 Task: Create ChildIssue0000000787 as Child Issue of Issue Issue0000000394 in Backlog  in Scrum Project Project0000000079 in Jira. Create ChildIssue0000000788 as Child Issue of Issue Issue0000000394 in Backlog  in Scrum Project Project0000000079 in Jira. Create ChildIssue0000000789 as Child Issue of Issue Issue0000000395 in Backlog  in Scrum Project Project0000000079 in Jira. Create ChildIssue0000000790 as Child Issue of Issue Issue0000000395 in Backlog  in Scrum Project Project0000000079 in Jira. Create ChildIssue0000000791 as Child Issue of Issue Issue0000000396 in Backlog  in Scrum Project Project0000000080 in Jira
Action: Mouse moved to (73, 310)
Screenshot: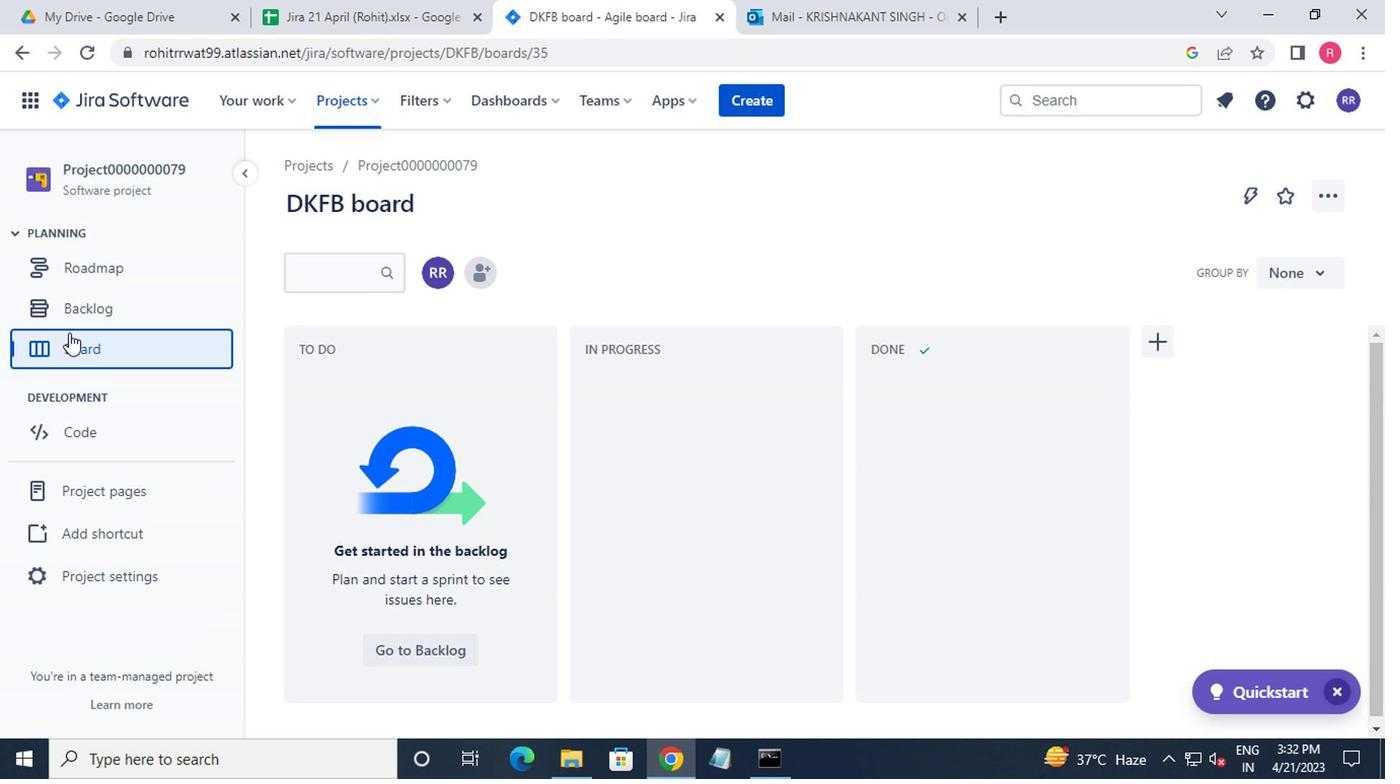
Action: Mouse pressed left at (73, 310)
Screenshot: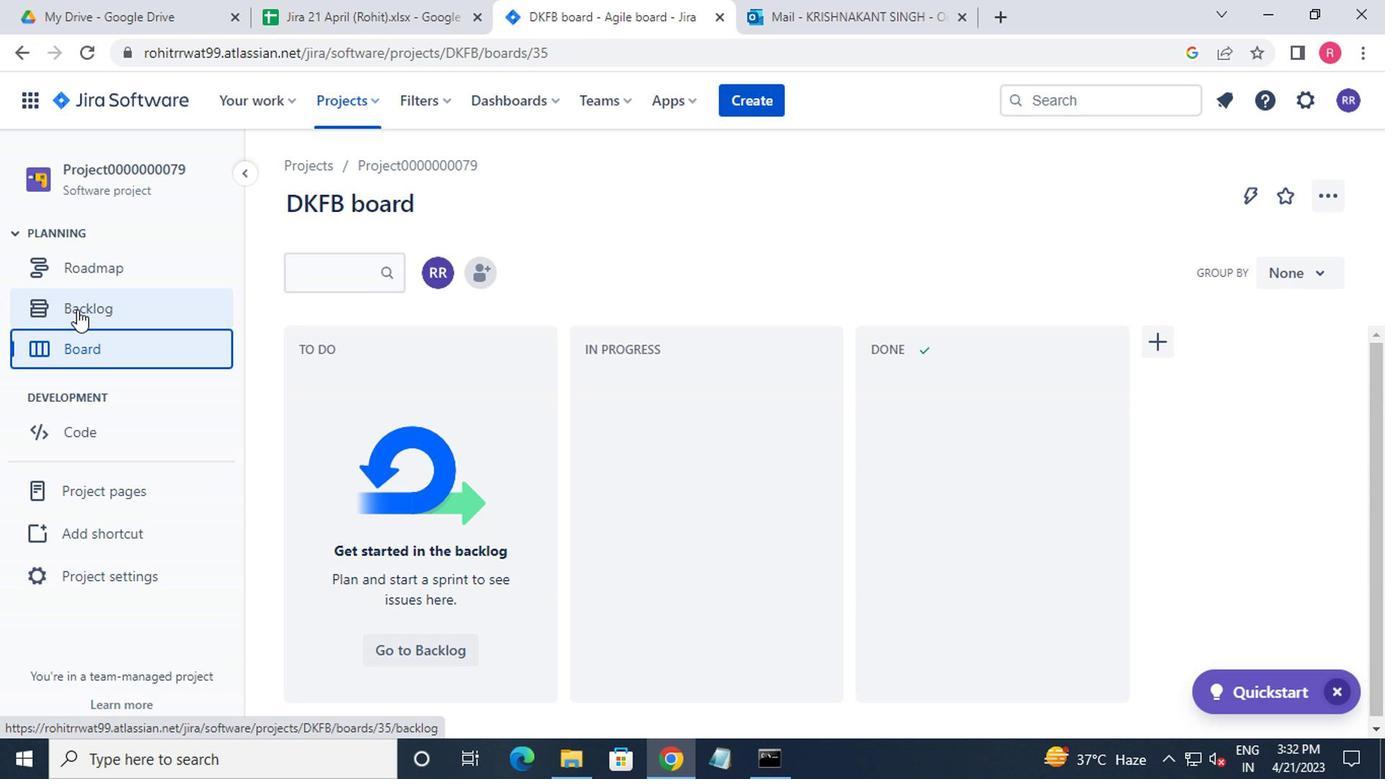 
Action: Mouse moved to (383, 481)
Screenshot: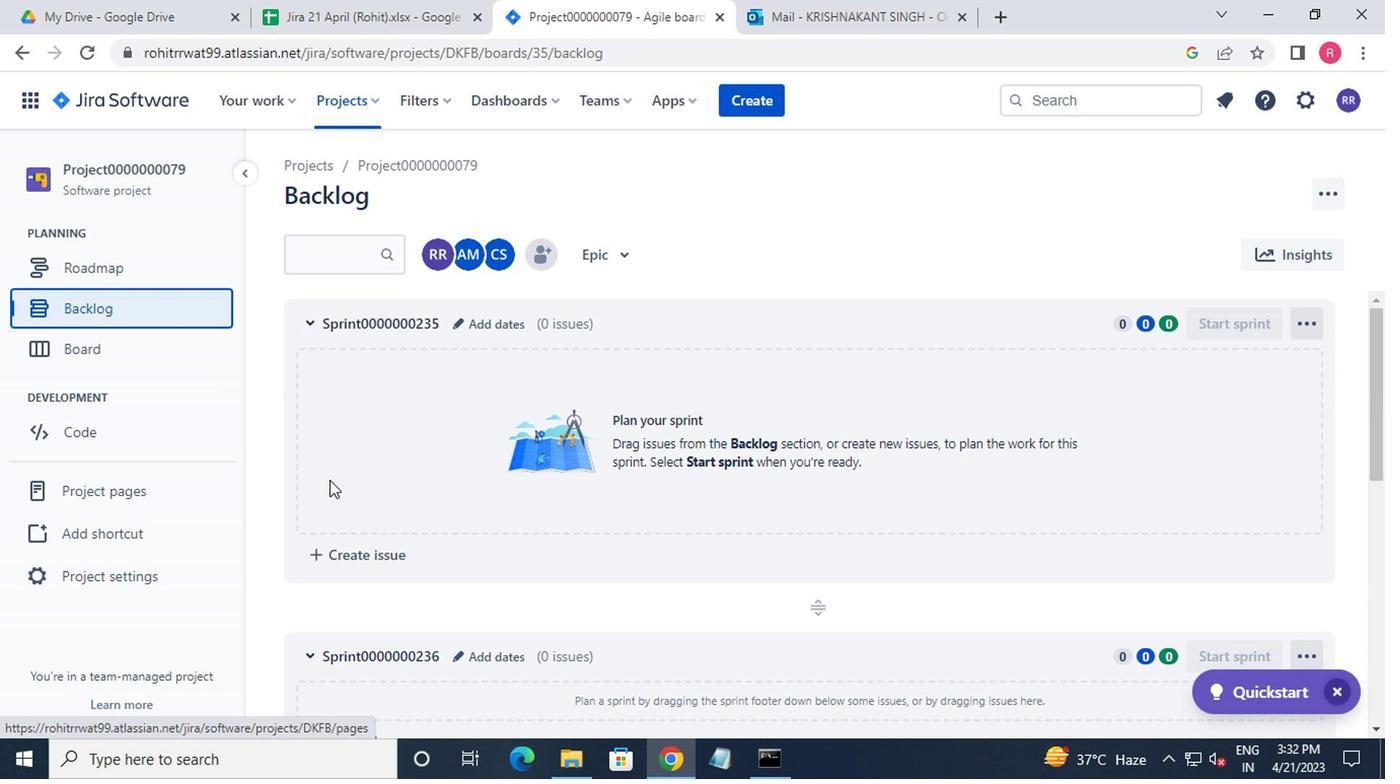 
Action: Mouse scrolled (383, 481) with delta (0, 0)
Screenshot: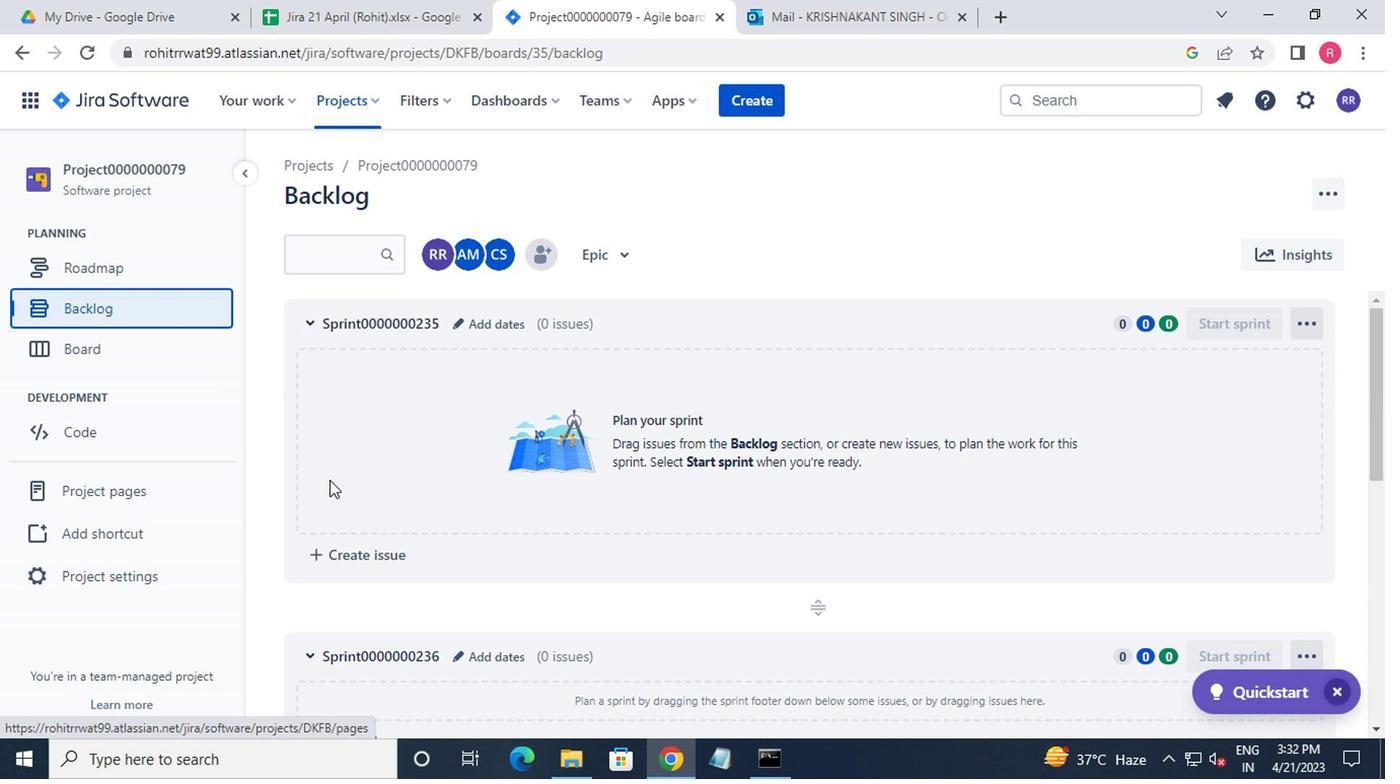 
Action: Mouse moved to (384, 481)
Screenshot: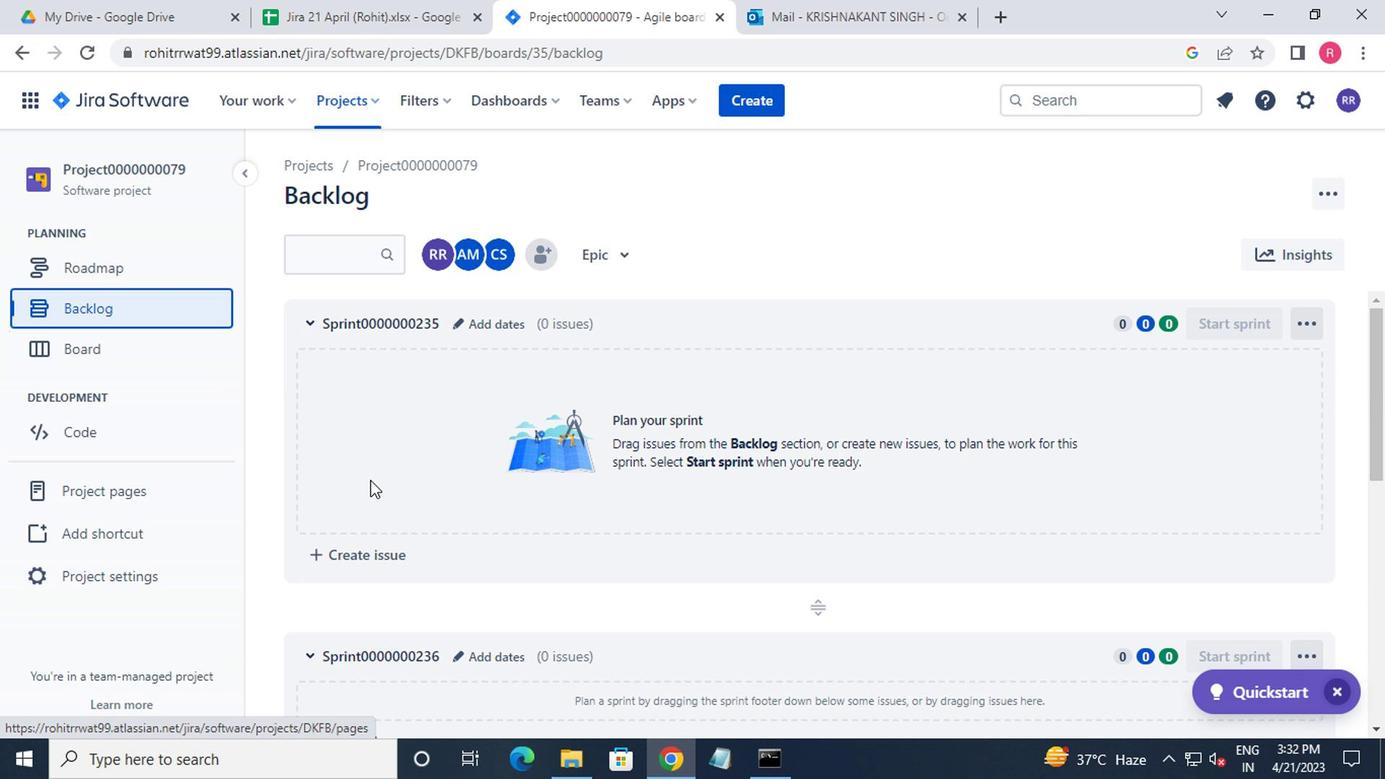 
Action: Mouse scrolled (384, 481) with delta (0, 0)
Screenshot: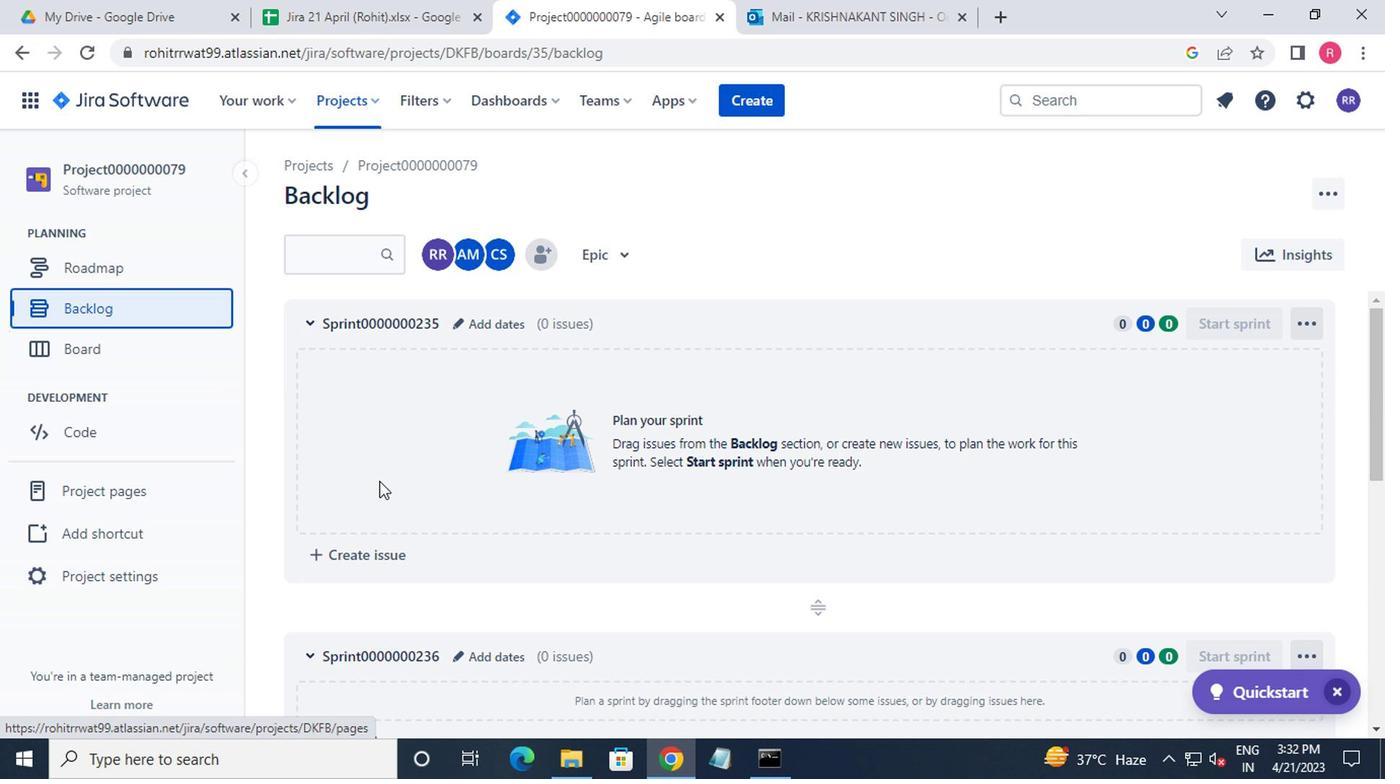 
Action: Mouse moved to (386, 483)
Screenshot: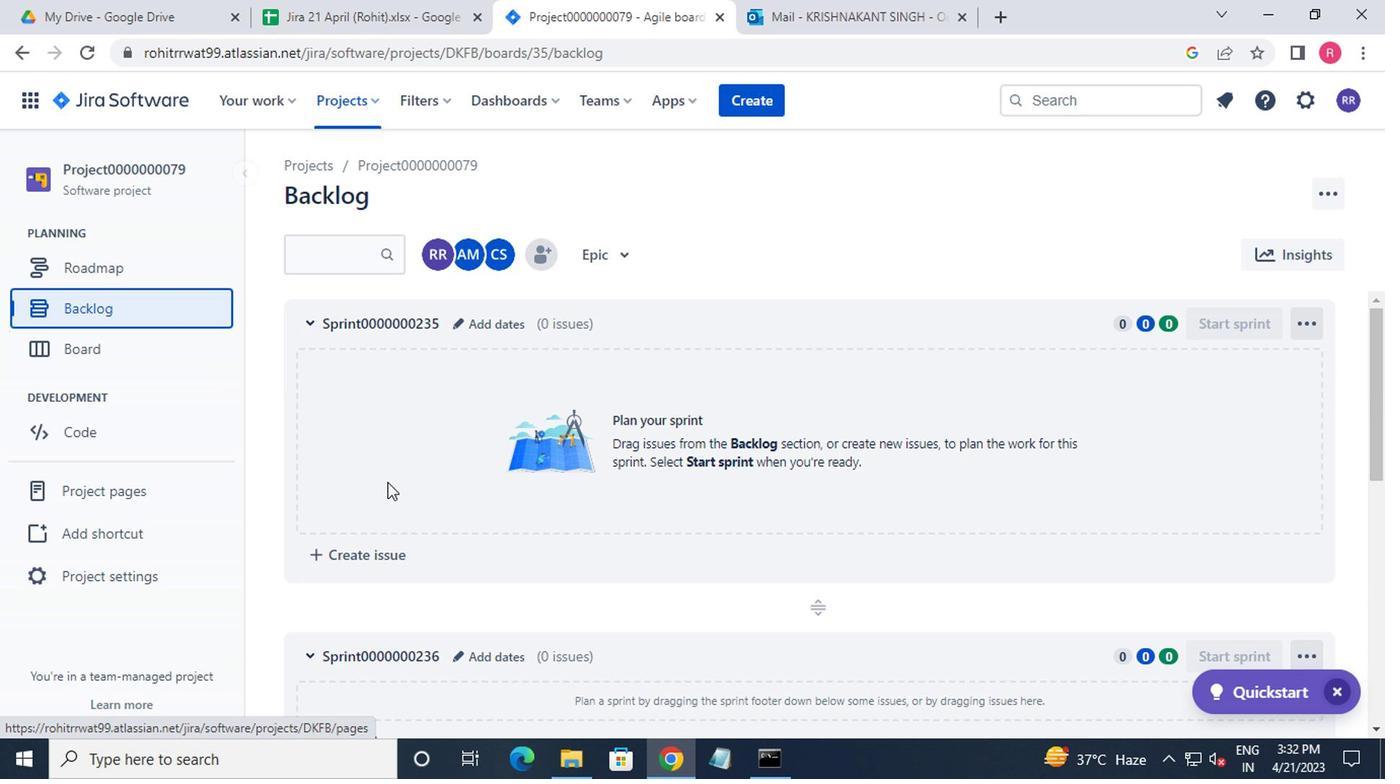 
Action: Mouse scrolled (386, 481) with delta (0, -1)
Screenshot: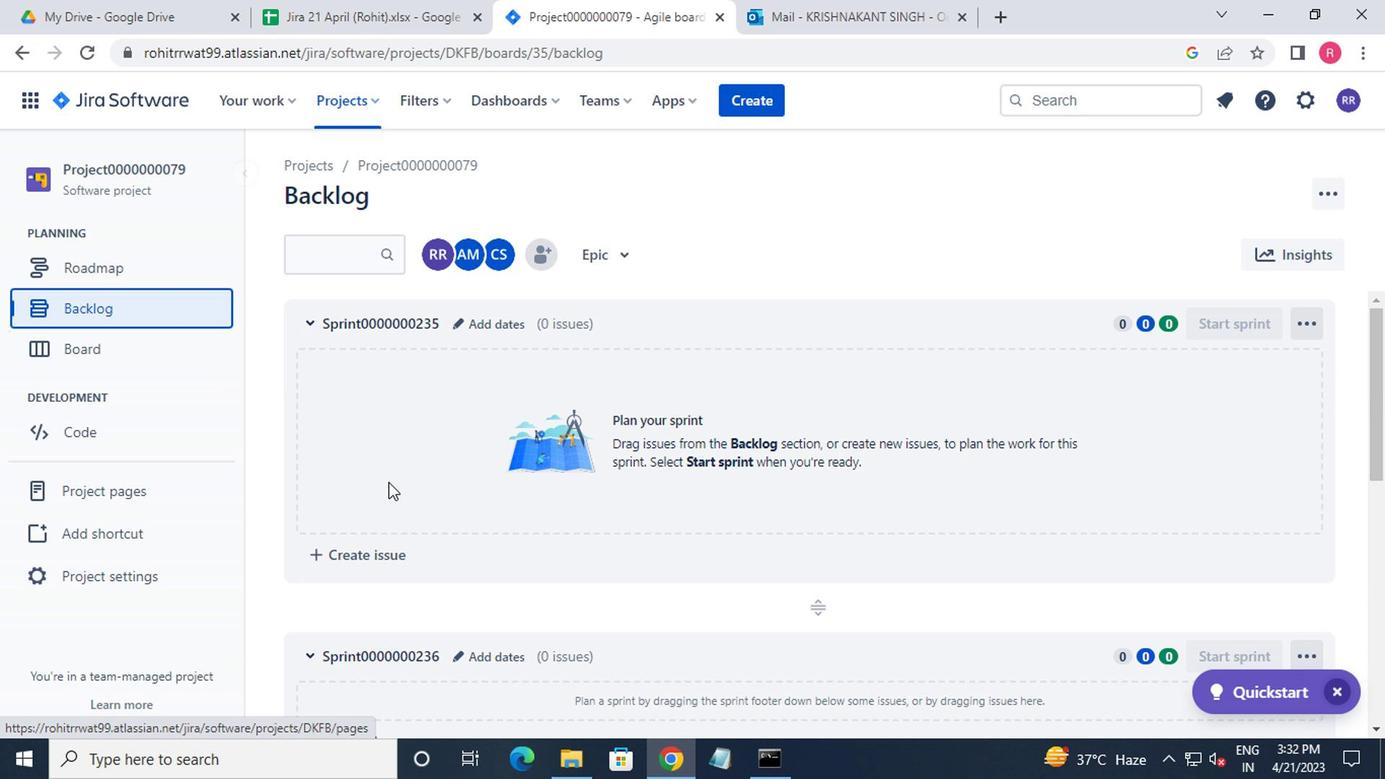 
Action: Mouse scrolled (386, 481) with delta (0, -1)
Screenshot: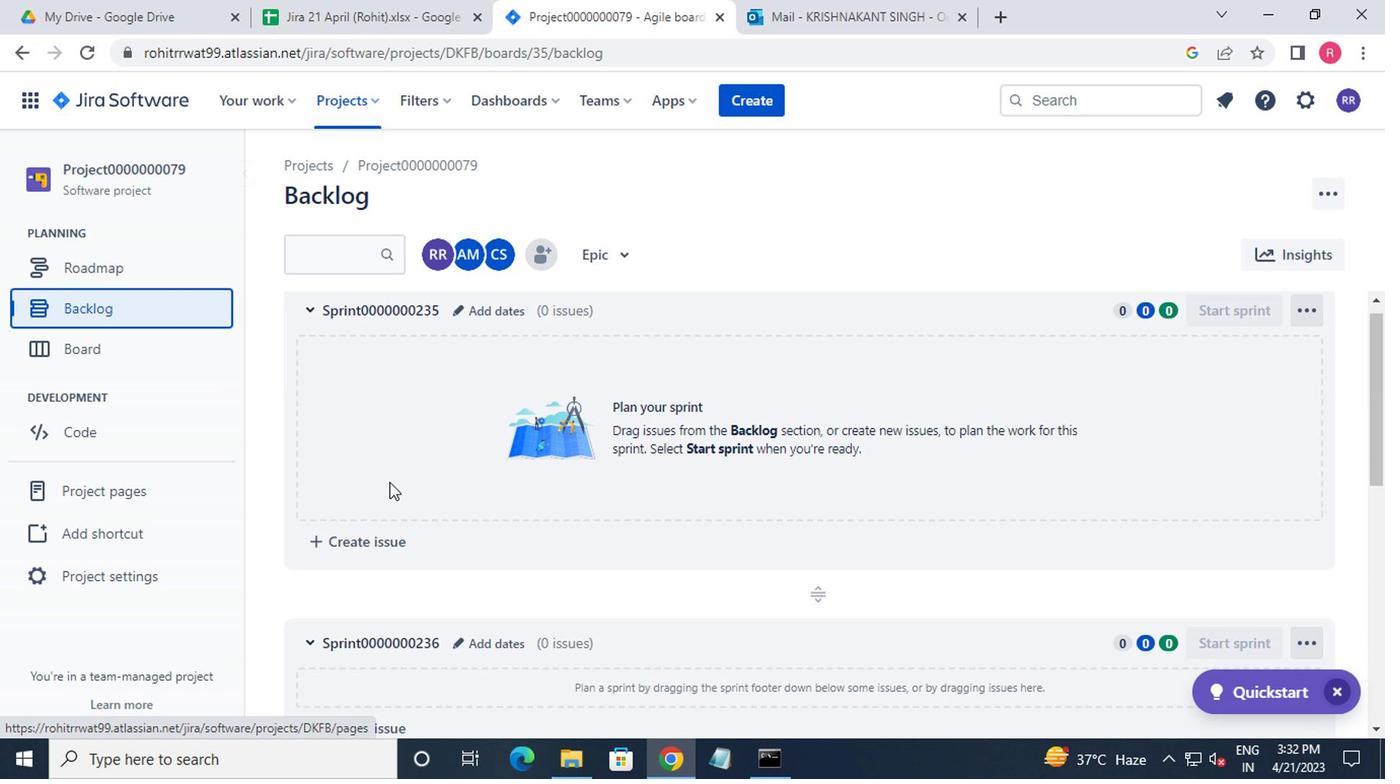 
Action: Mouse scrolled (386, 481) with delta (0, -1)
Screenshot: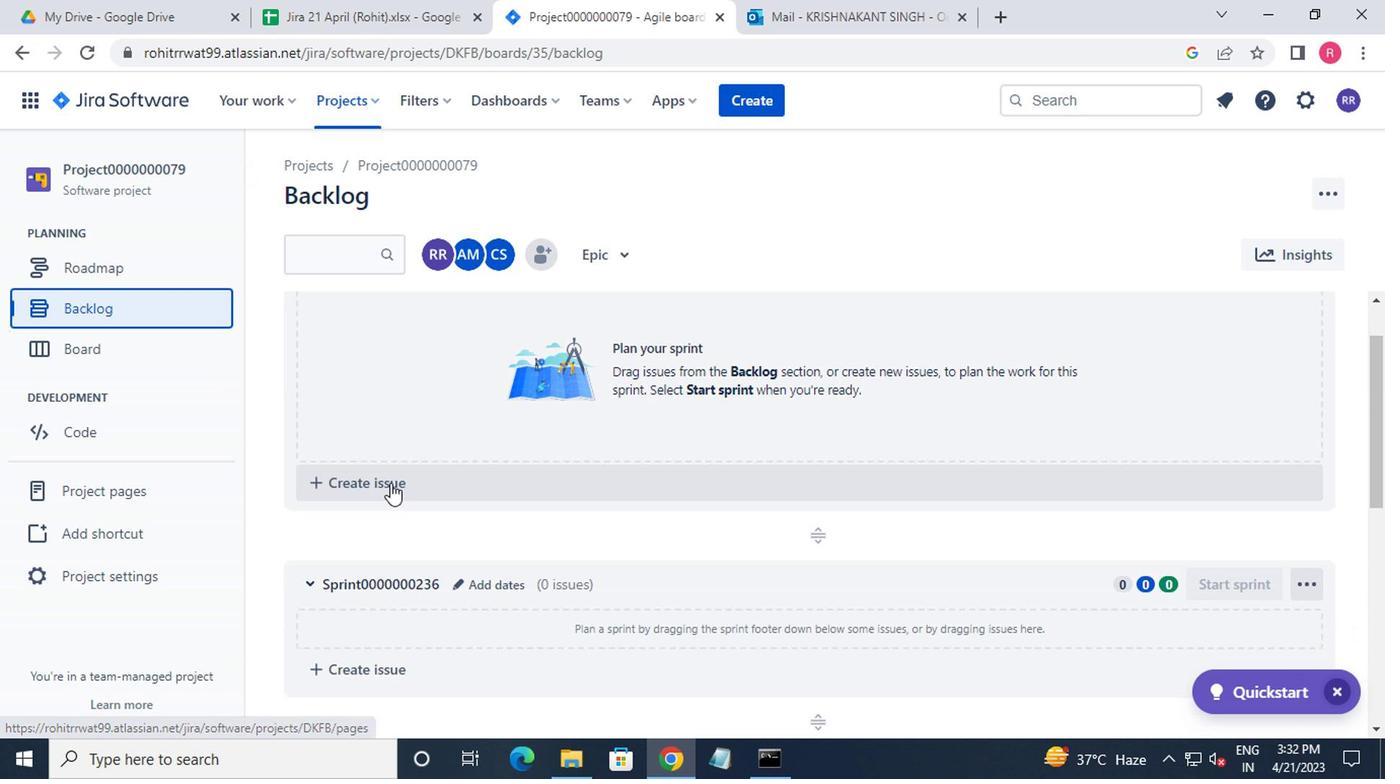
Action: Mouse moved to (391, 491)
Screenshot: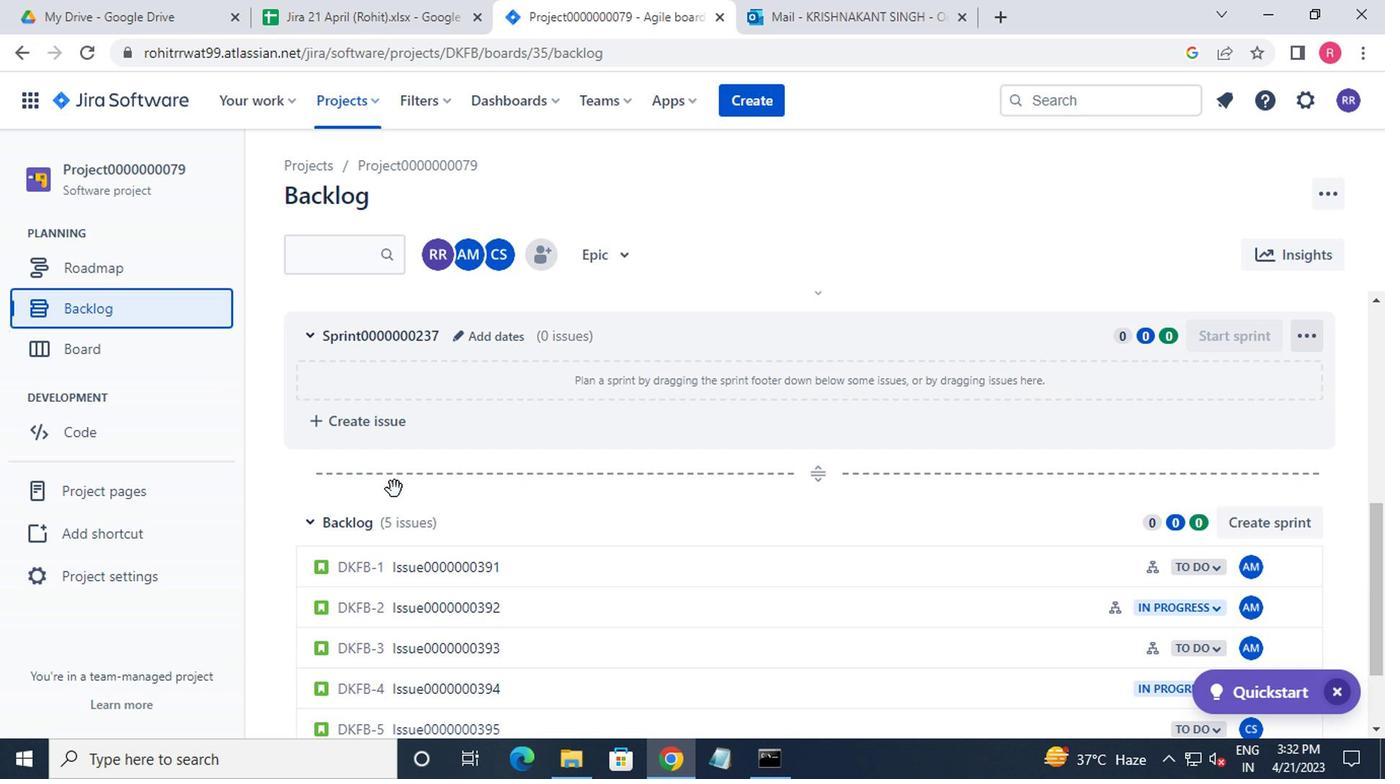 
Action: Mouse scrolled (391, 490) with delta (0, 0)
Screenshot: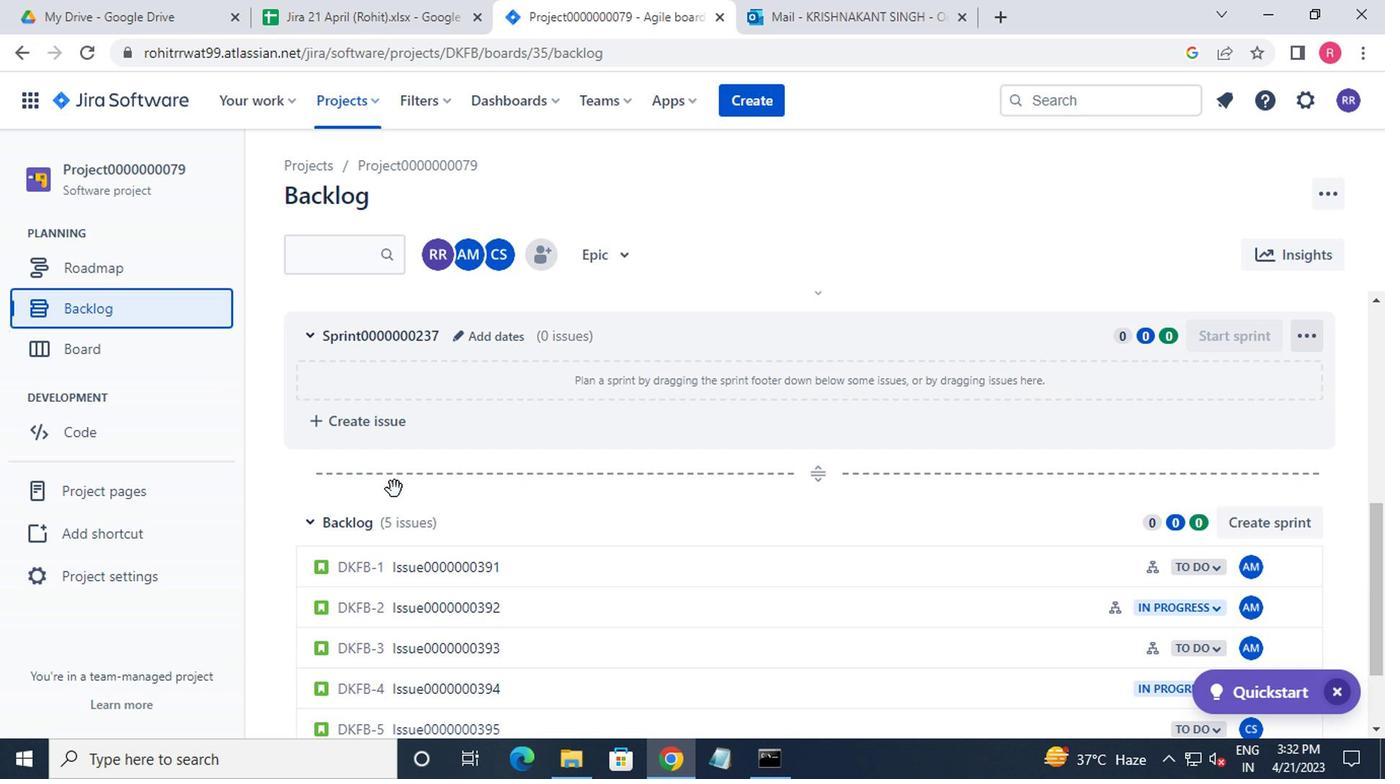 
Action: Mouse moved to (725, 585)
Screenshot: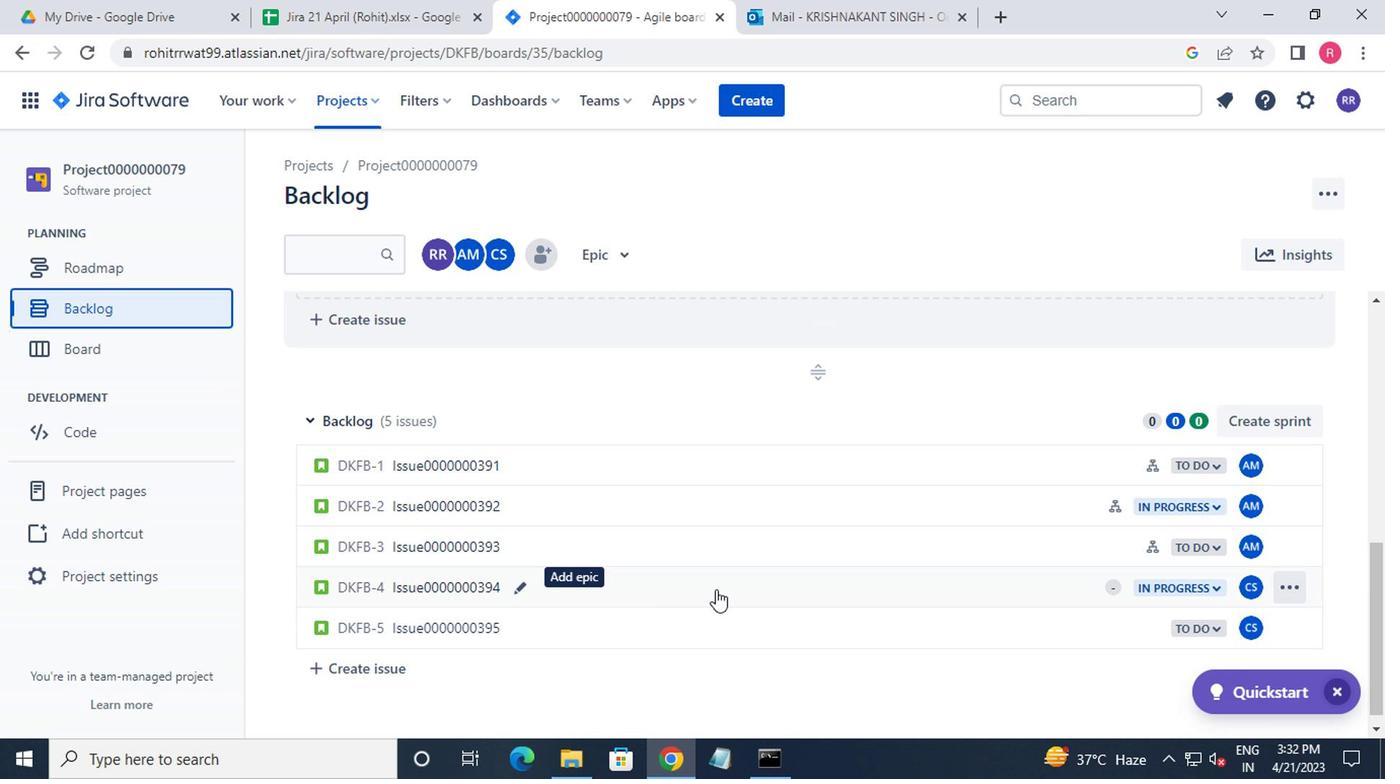 
Action: Mouse pressed left at (725, 585)
Screenshot: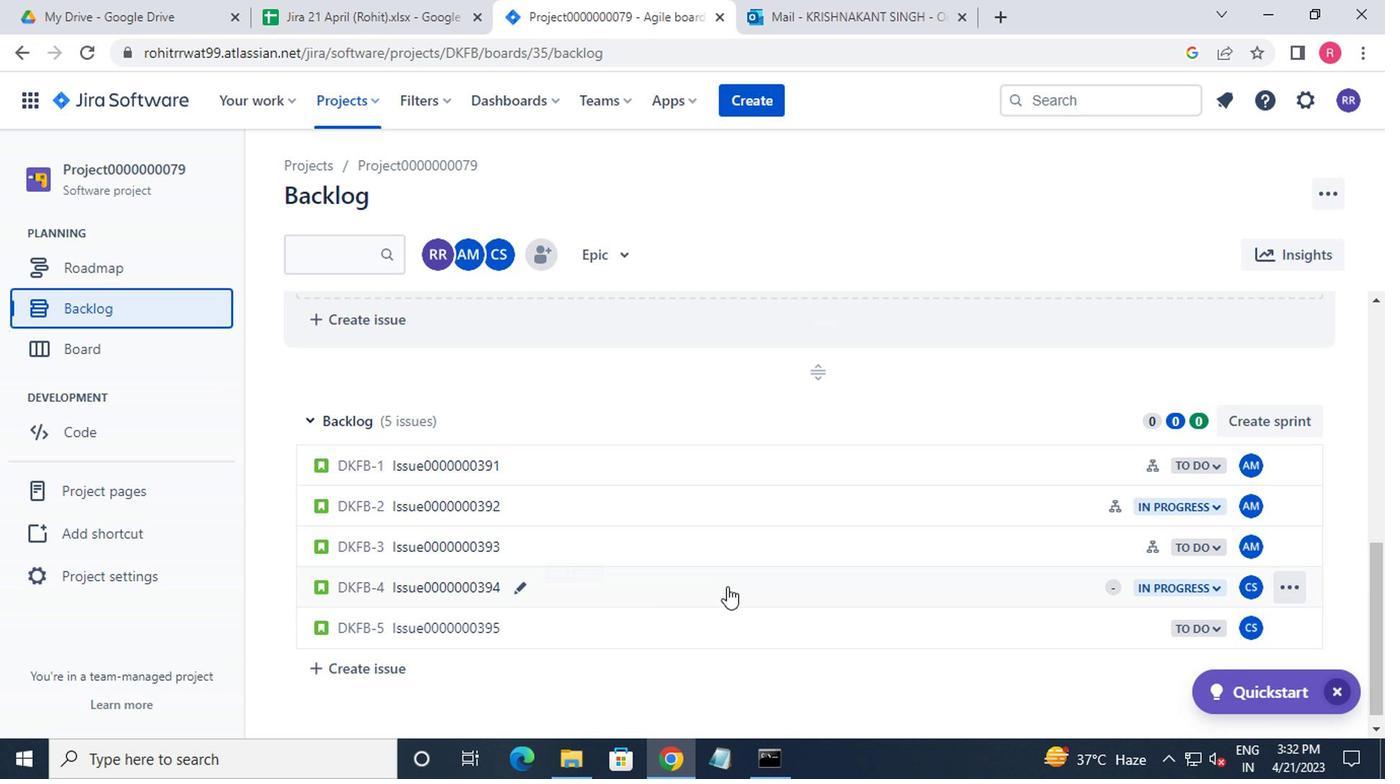 
Action: Mouse moved to (1021, 401)
Screenshot: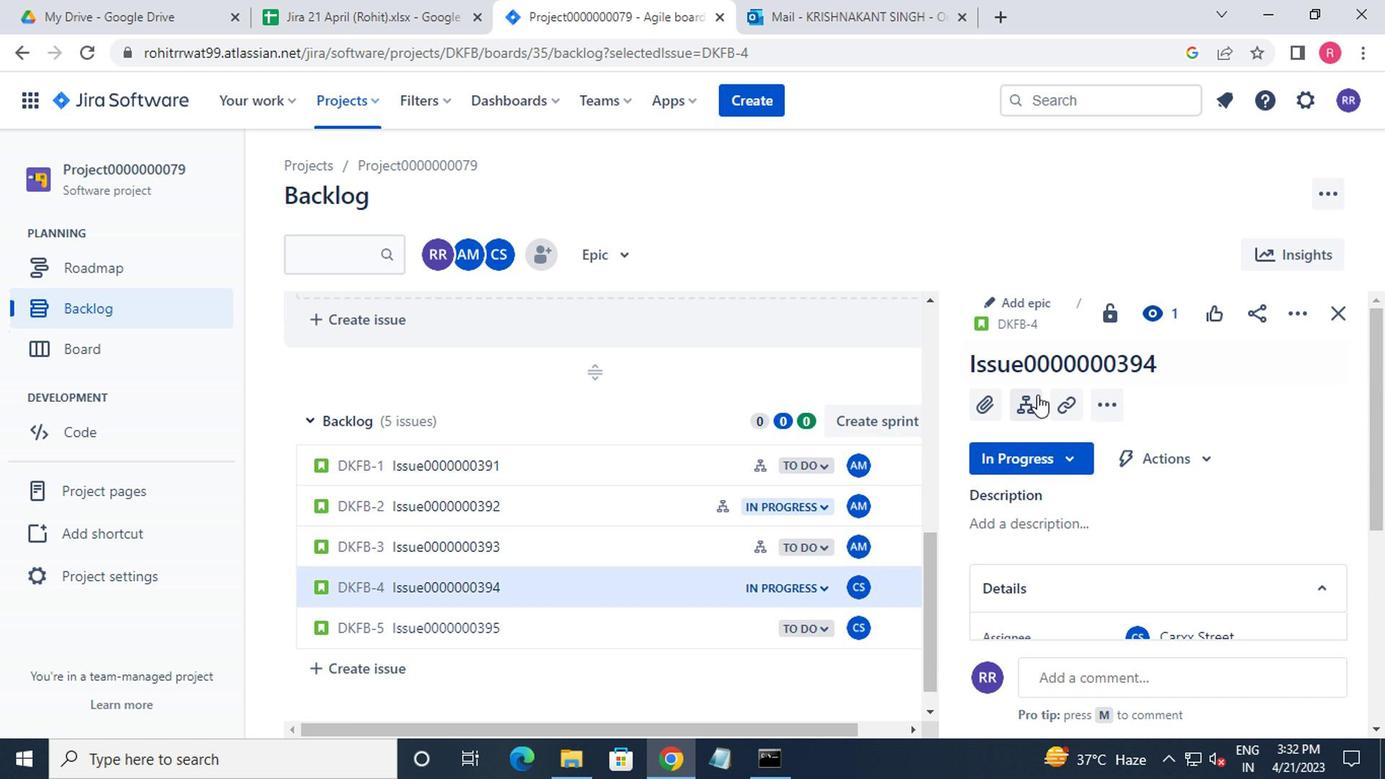 
Action: Mouse pressed left at (1021, 401)
Screenshot: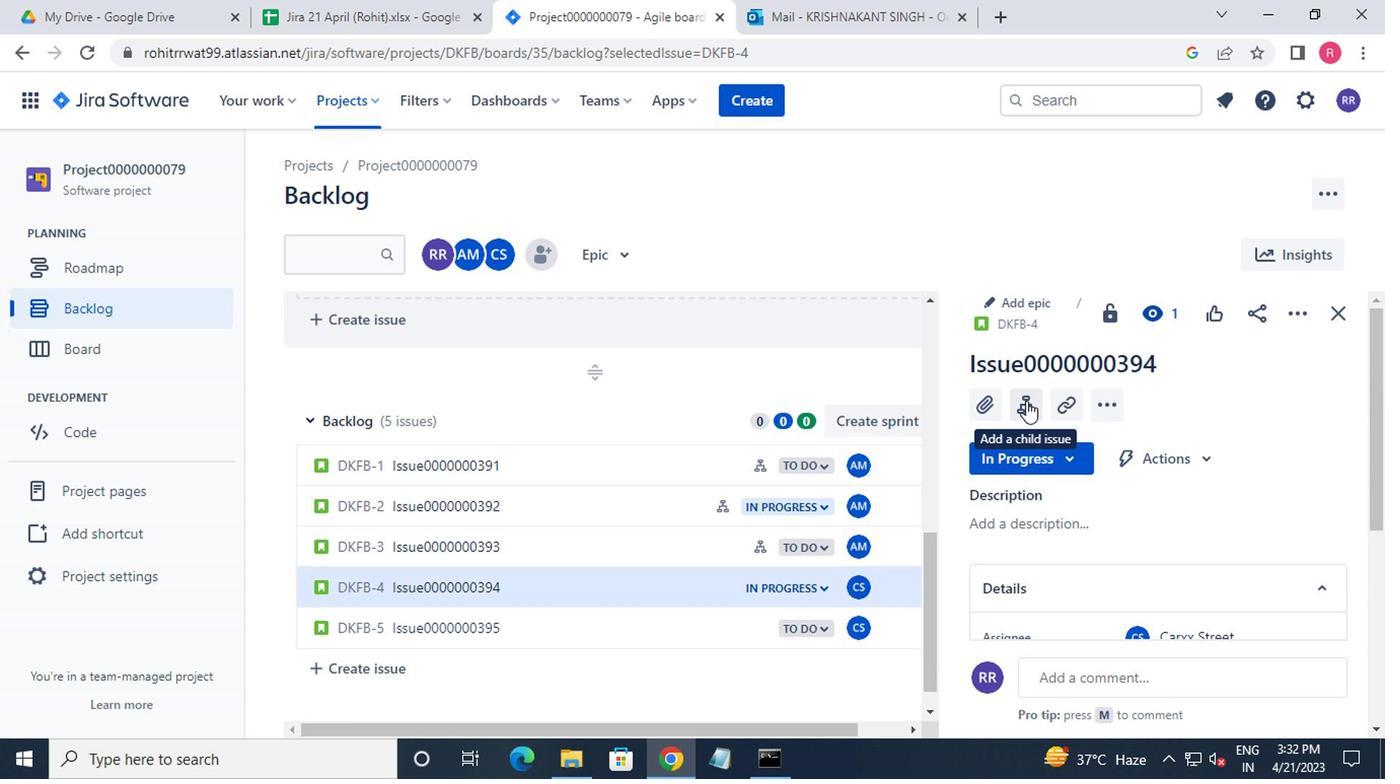
Action: Mouse moved to (1022, 402)
Screenshot: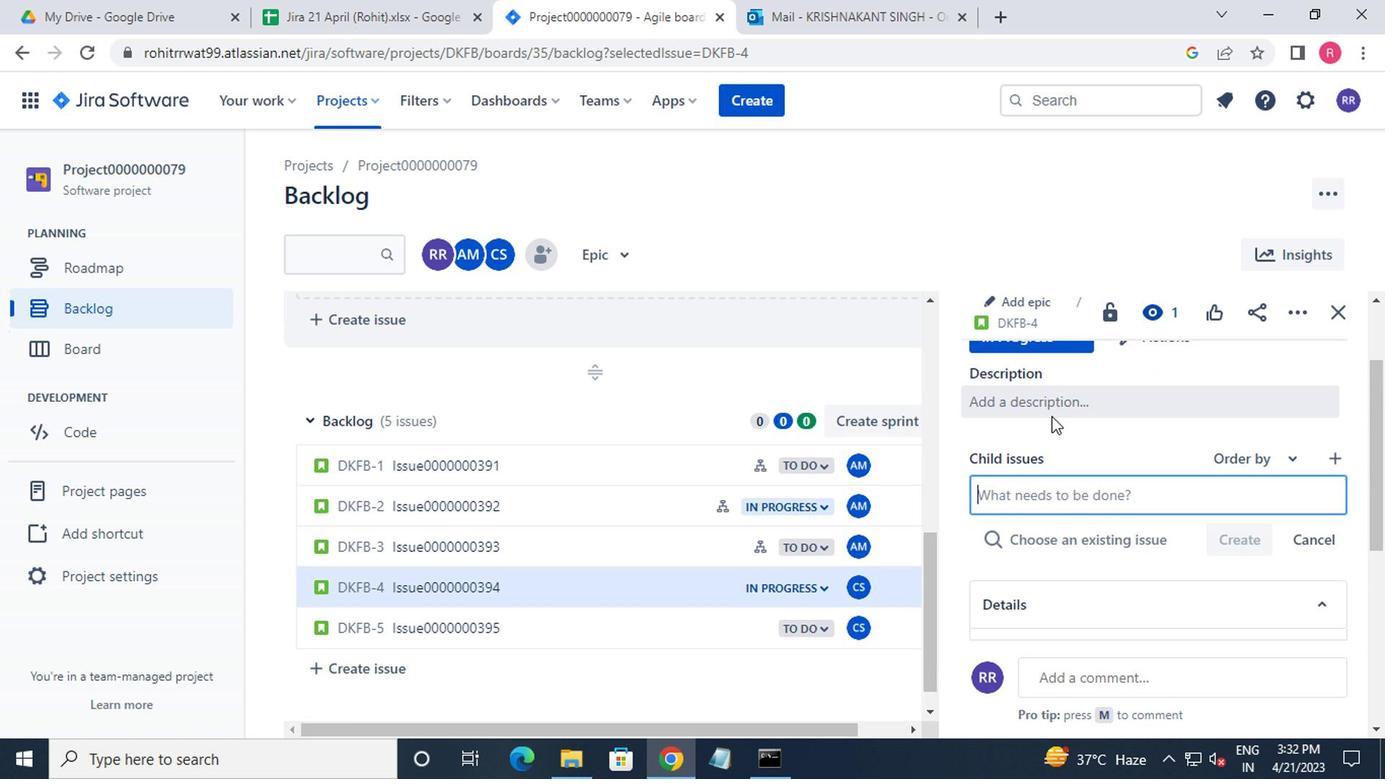 
Action: Key pressed <Key.shift>CHILD<Key.shift_r>ISSUE0000000787<Key.enter><Key.shift>CHILF<Key.backspace>D<Key.shift_r>ISSUE0000000788<Key.backspace>8<Key.enter>
Screenshot: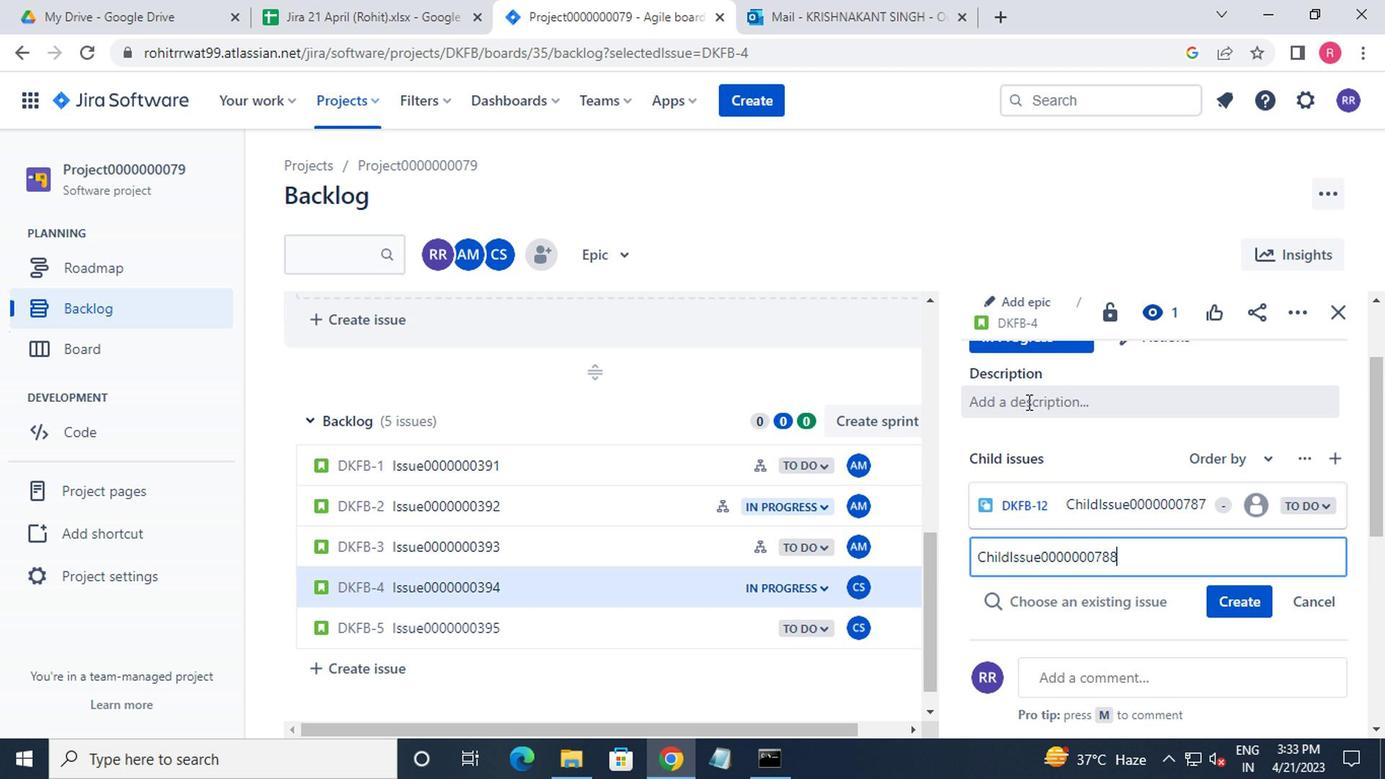 
Action: Mouse moved to (604, 633)
Screenshot: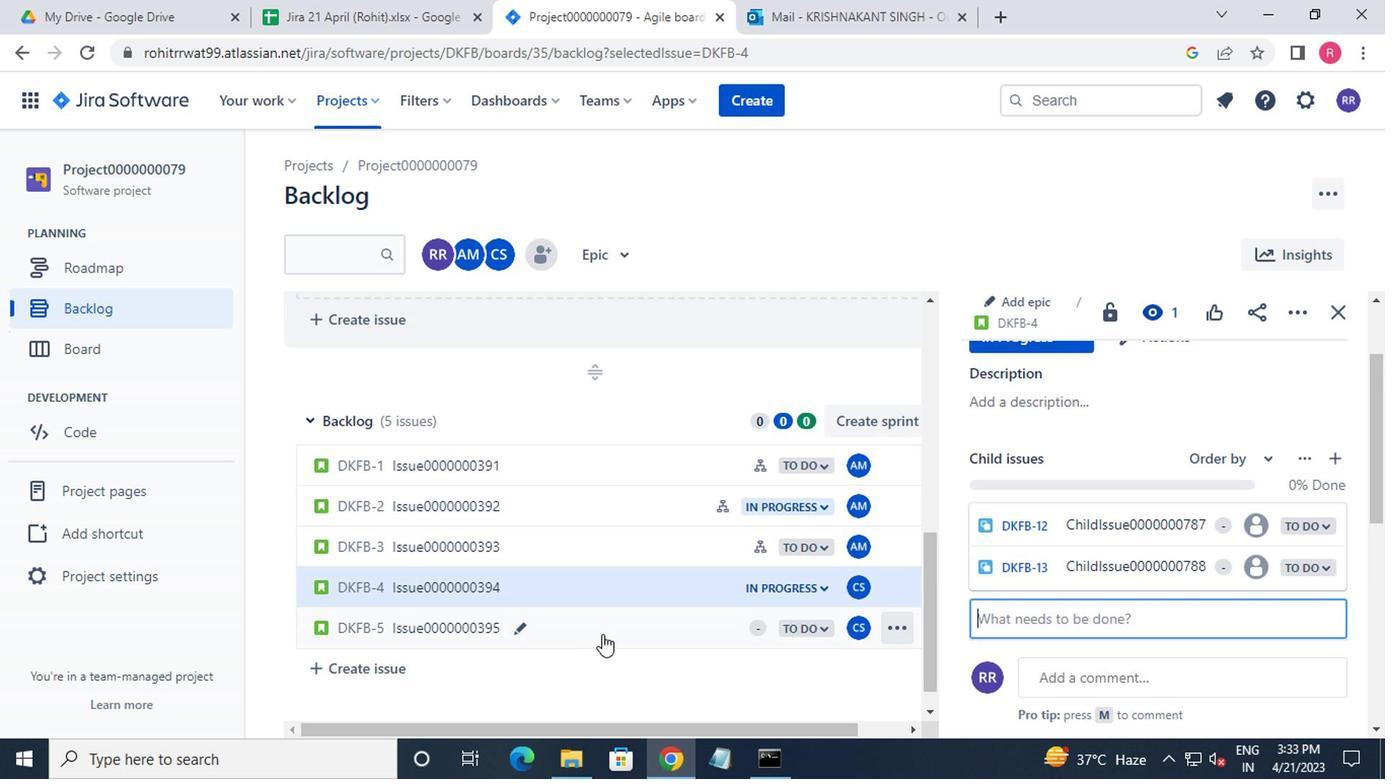 
Action: Mouse pressed left at (604, 633)
Screenshot: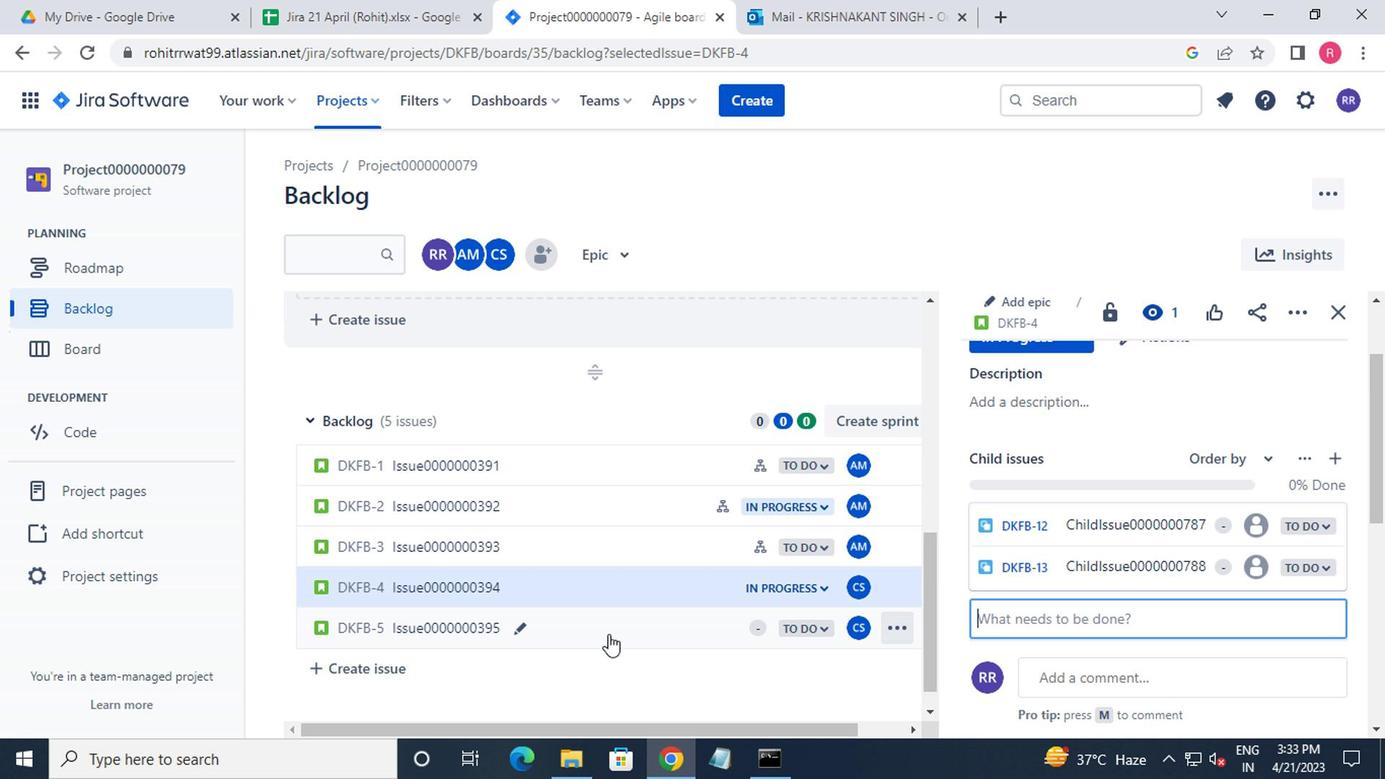 
Action: Mouse moved to (1012, 408)
Screenshot: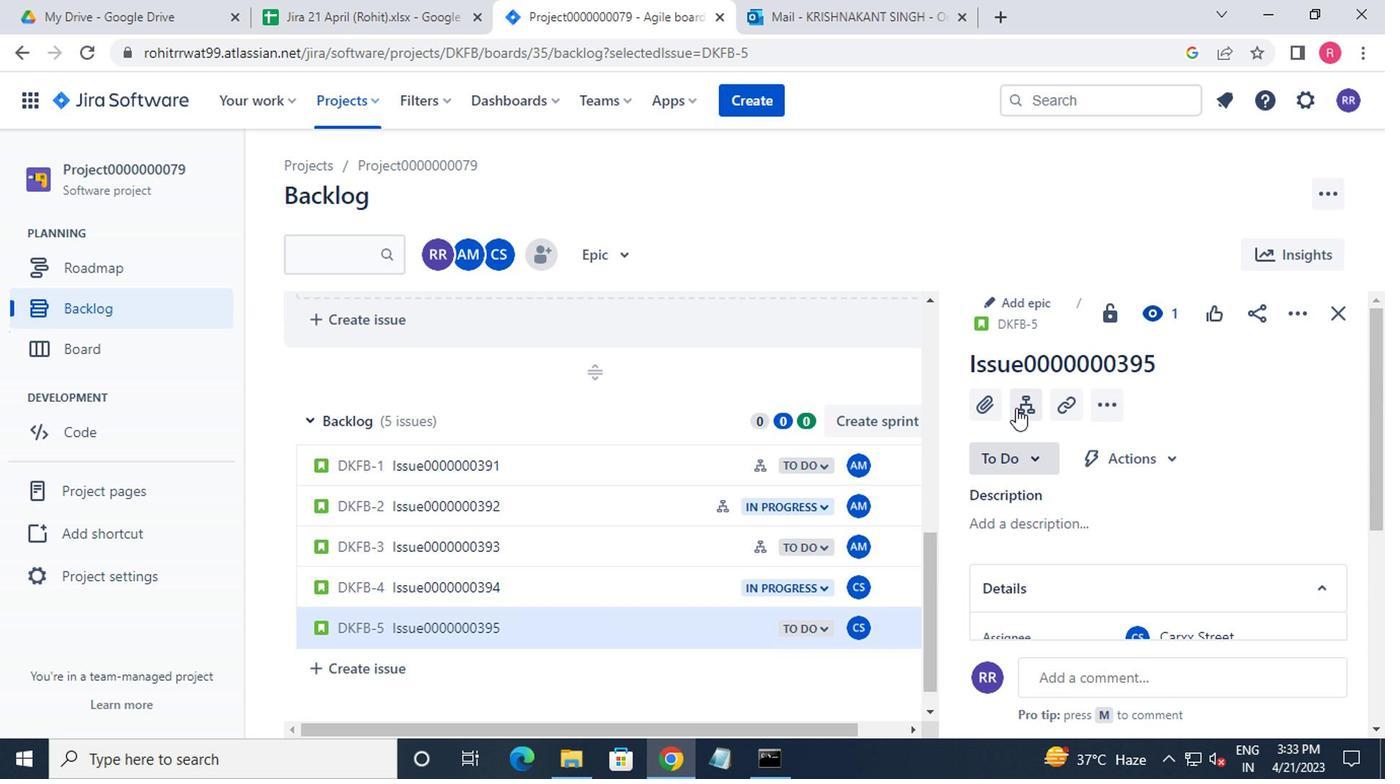 
Action: Mouse pressed left at (1012, 408)
Screenshot: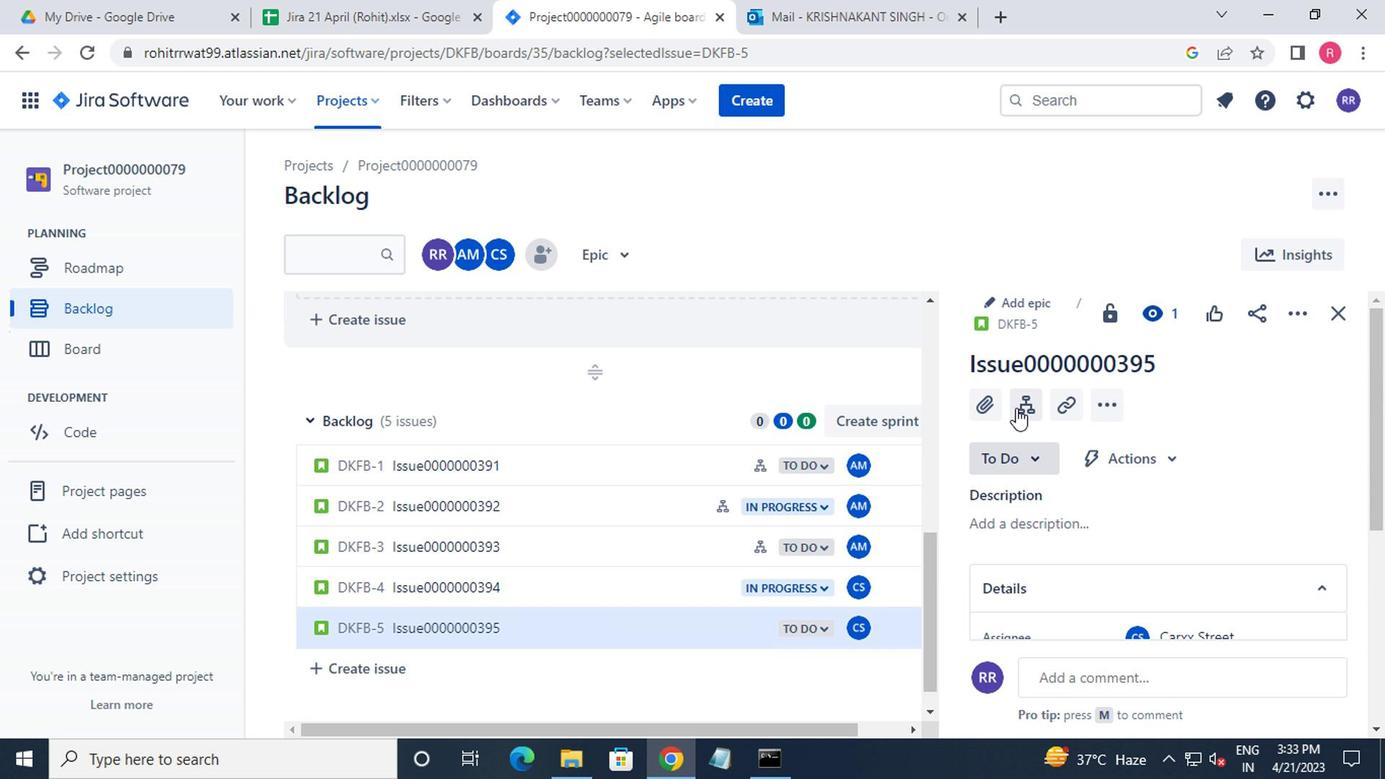 
Action: Mouse moved to (1030, 510)
Screenshot: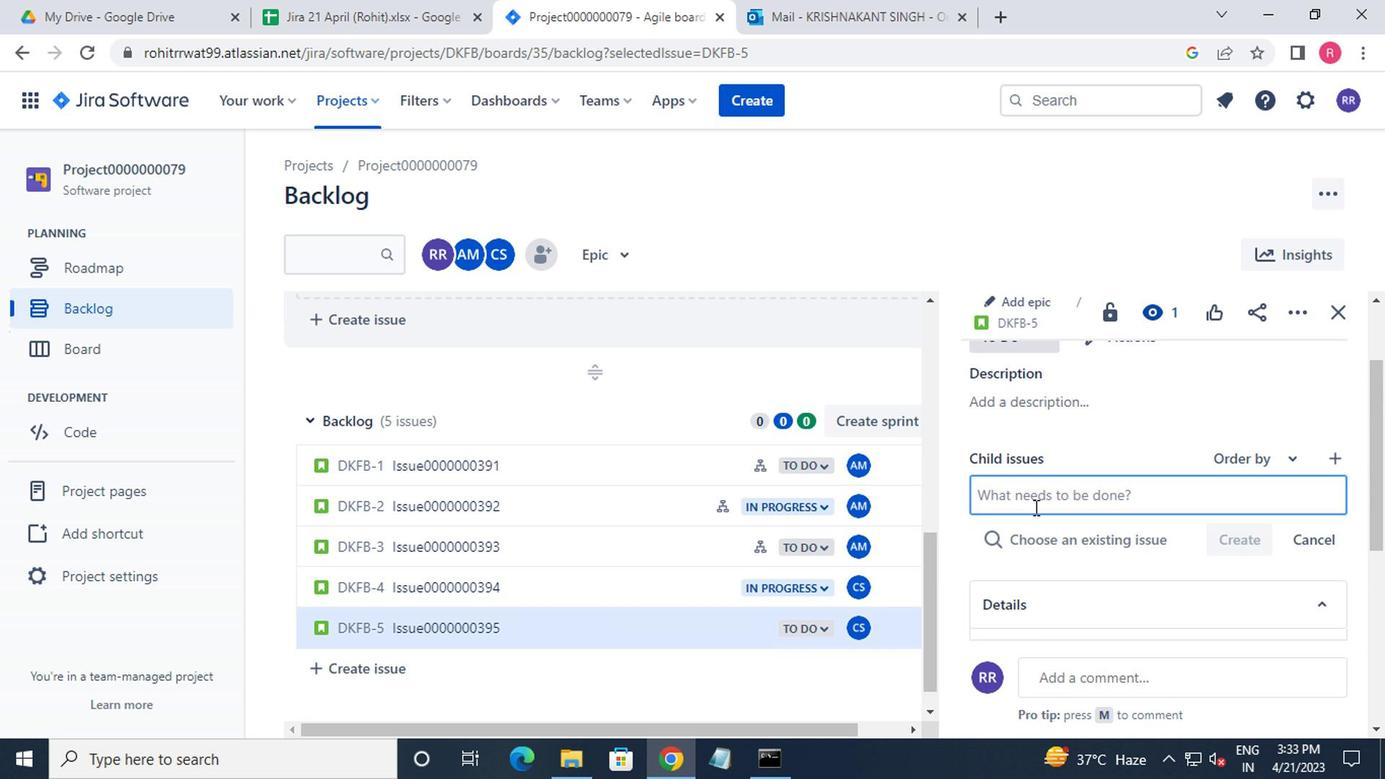 
Action: Key pressed <Key.shift><Key.shift><Key.shift><Key.shift>CHILD<Key.shift_r>ISSUE0000000789<Key.enter><Key.shift>CHILD<Key.shift_r>ISSUE0000000790<Key.enter>
Screenshot: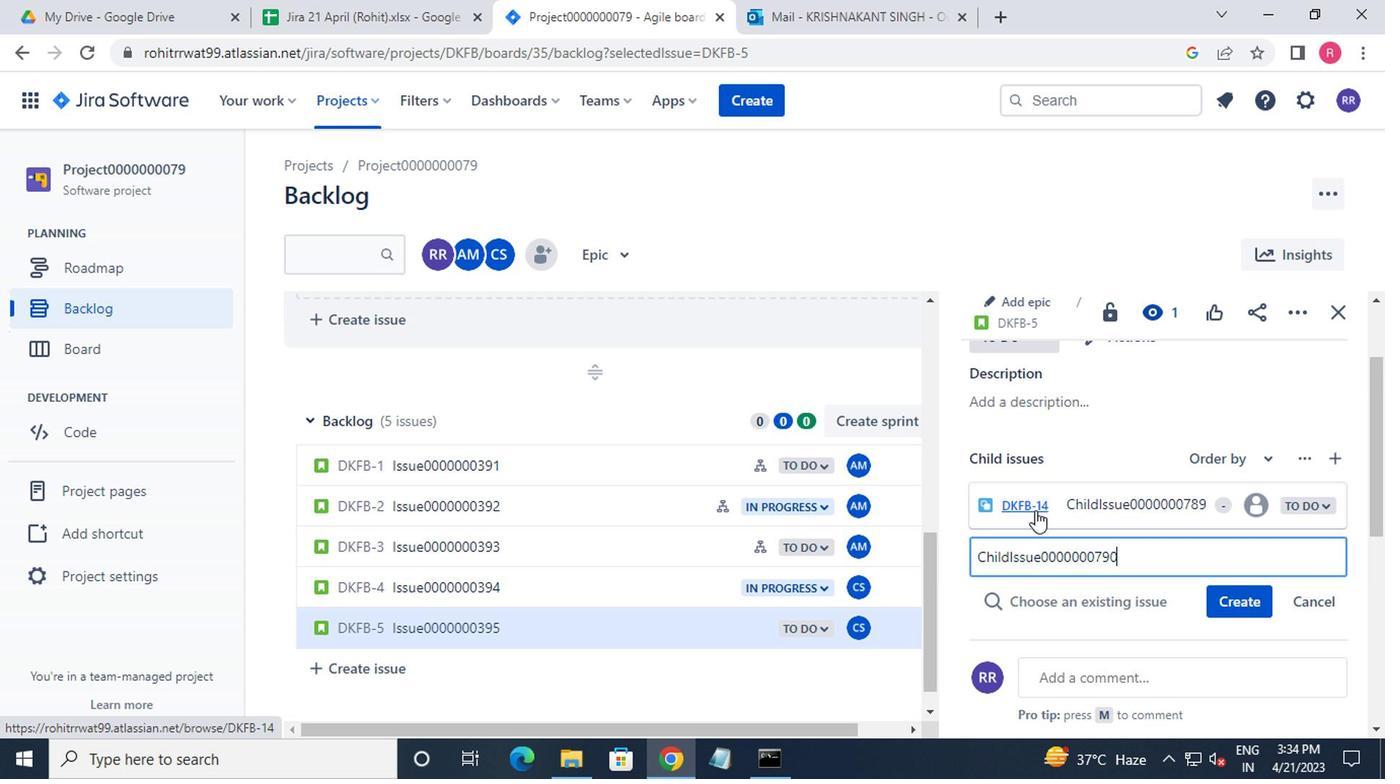 
Action: Mouse moved to (271, 95)
Screenshot: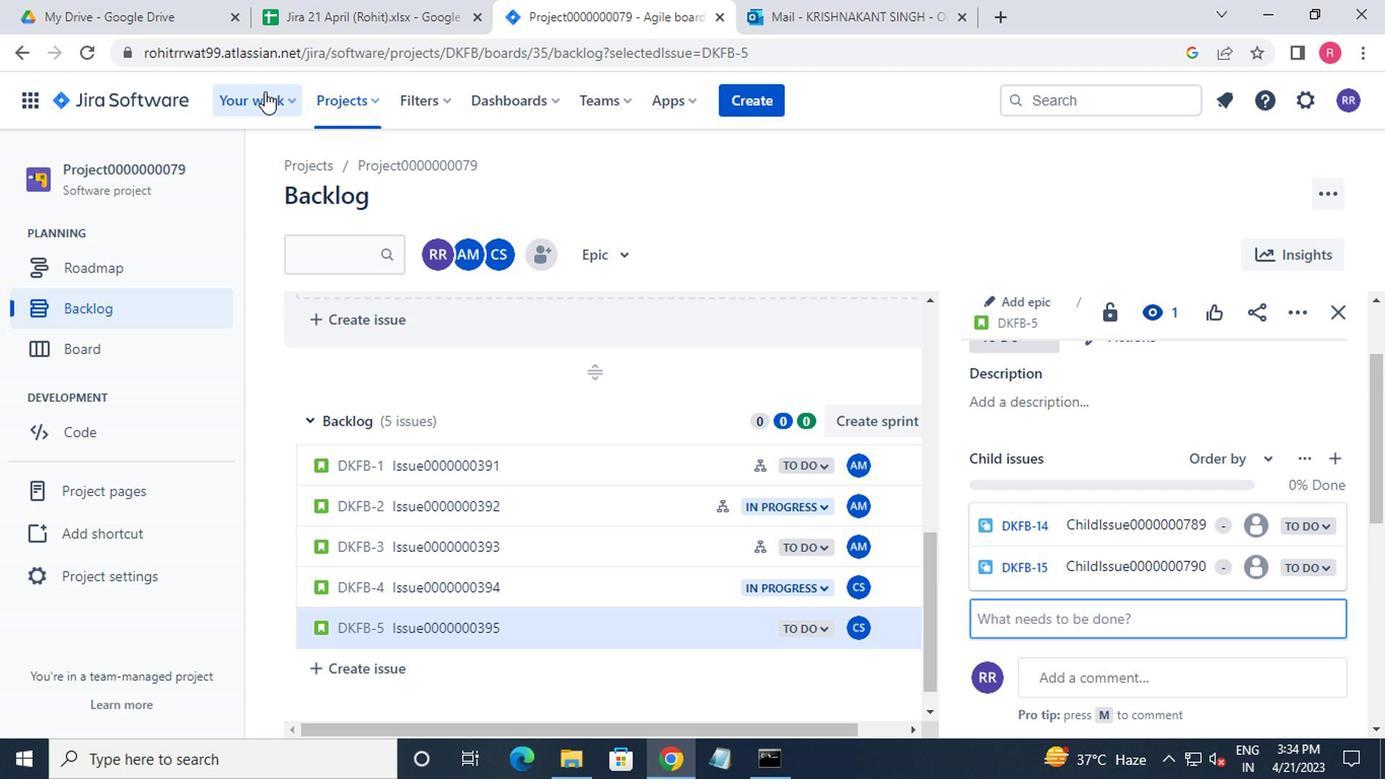 
Action: Mouse pressed left at (271, 95)
Screenshot: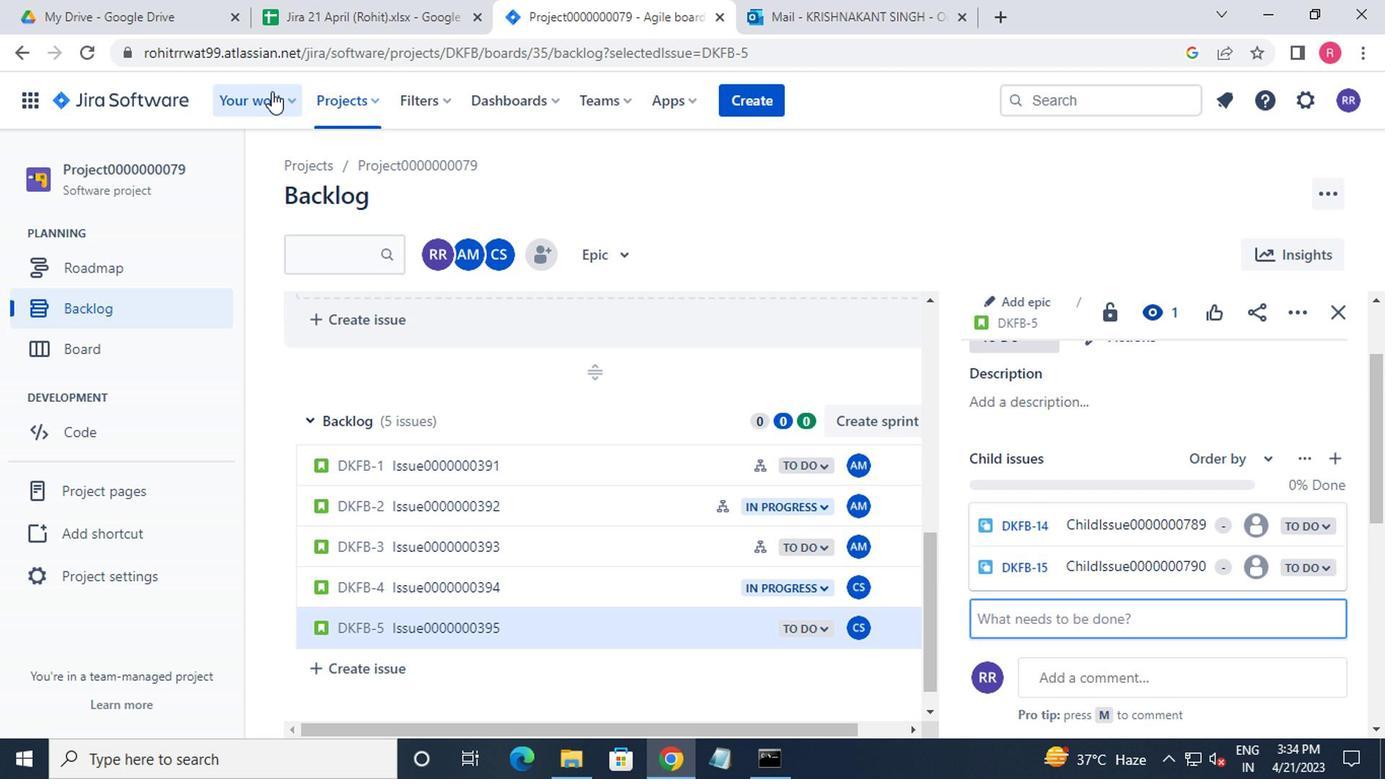 
Action: Mouse moved to (339, 98)
Screenshot: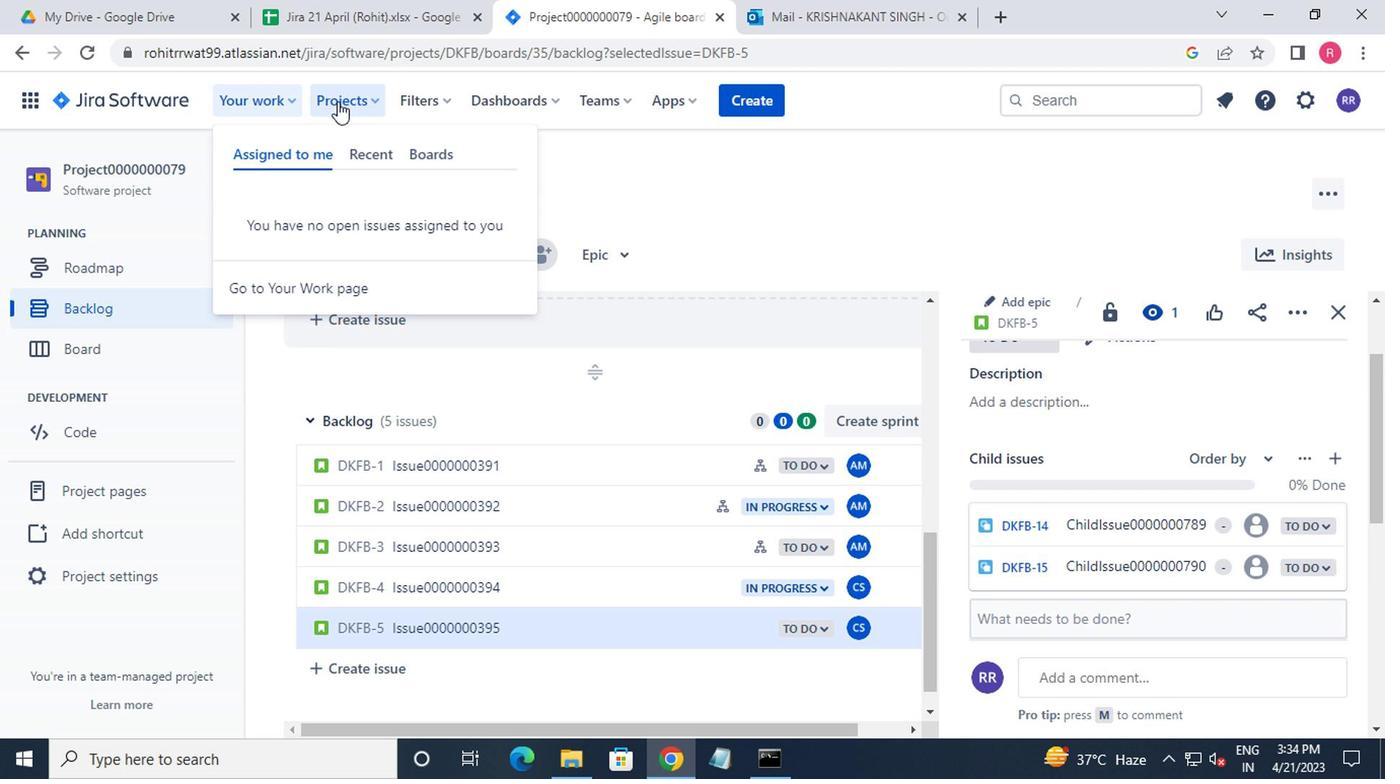 
Action: Mouse pressed left at (339, 98)
Screenshot: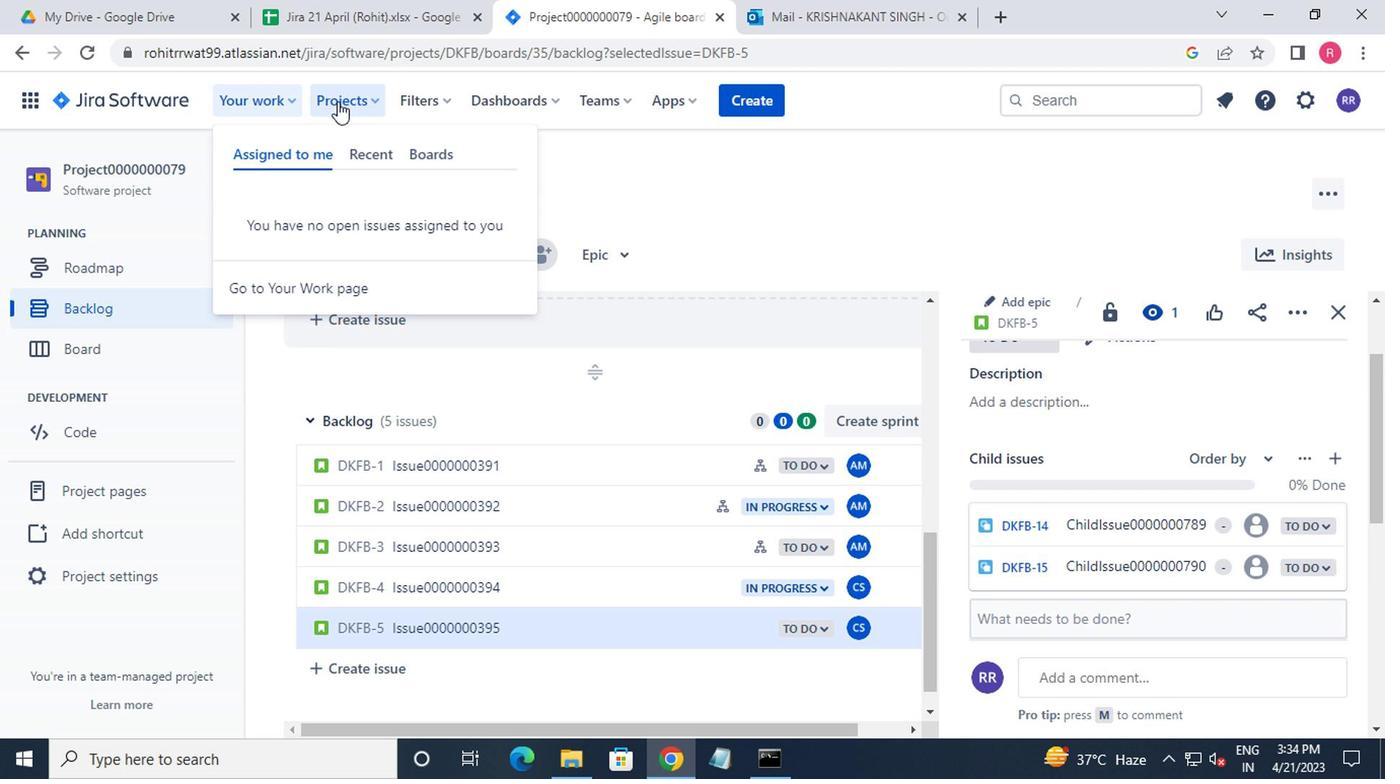 
Action: Mouse moved to (414, 230)
Screenshot: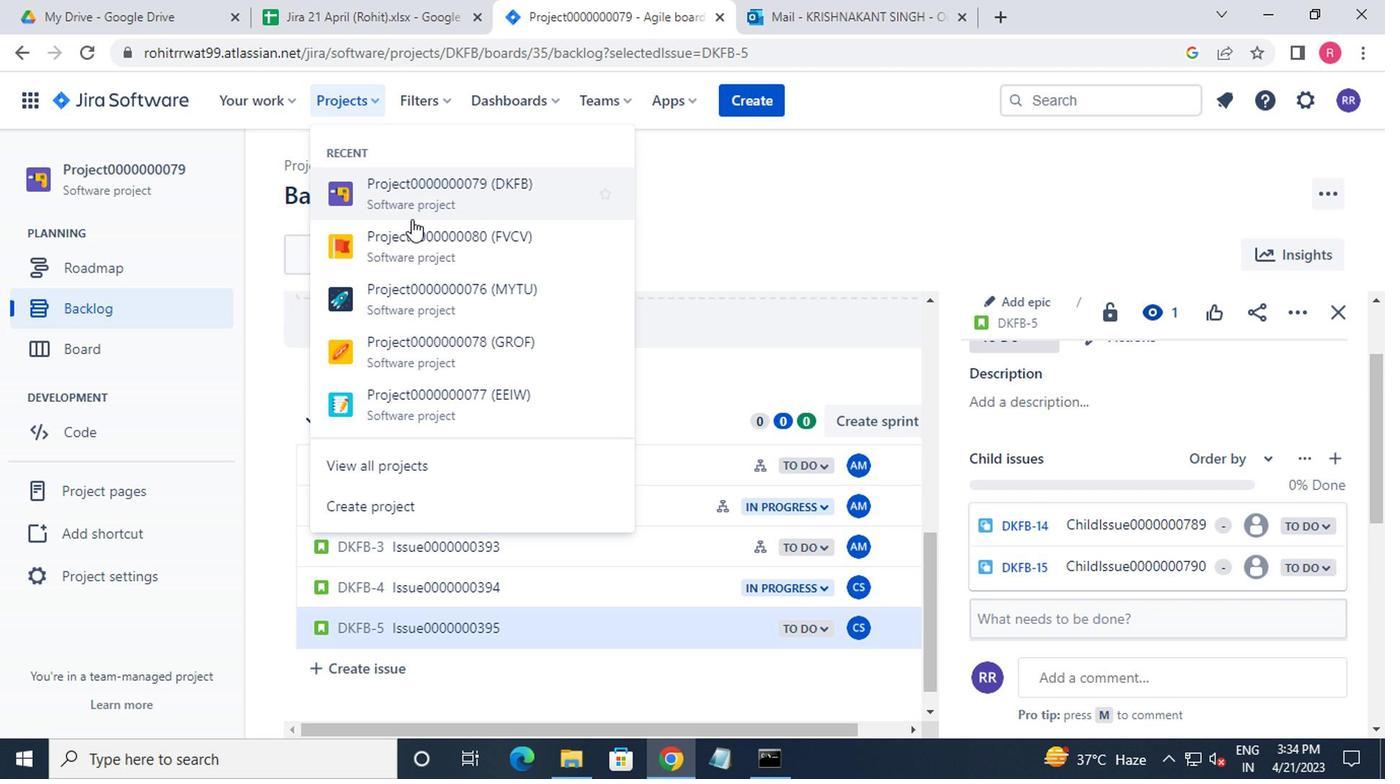 
Action: Mouse pressed left at (414, 230)
Screenshot: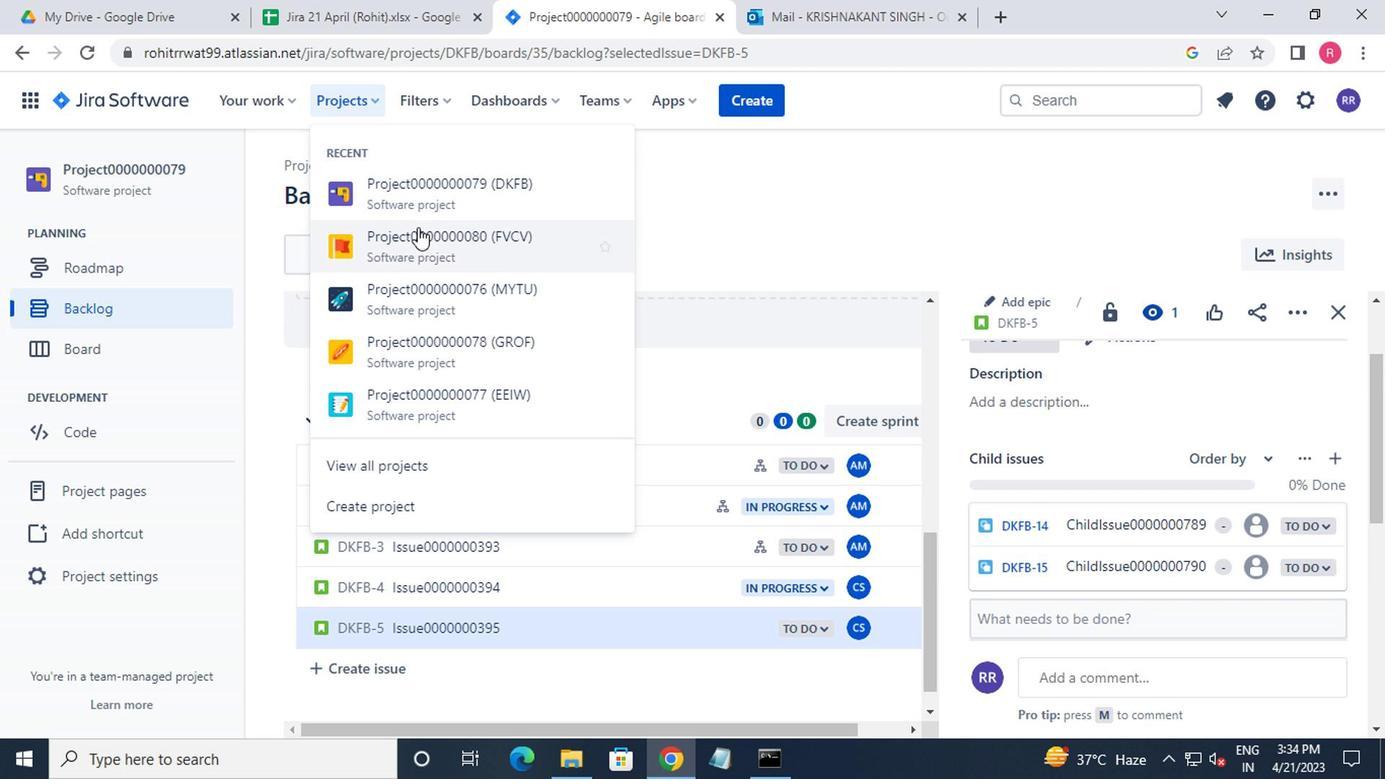 
Action: Mouse moved to (103, 301)
Screenshot: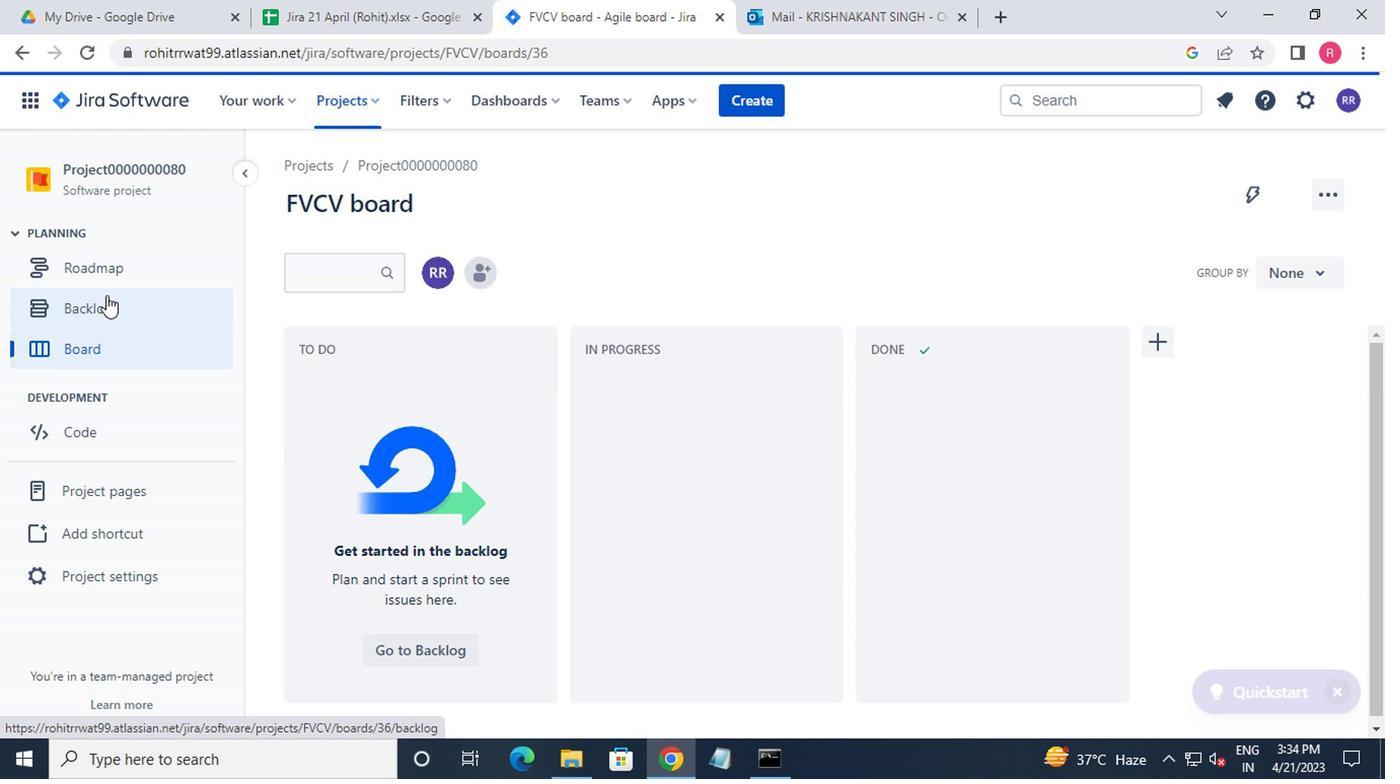 
Action: Mouse pressed left at (103, 301)
Screenshot: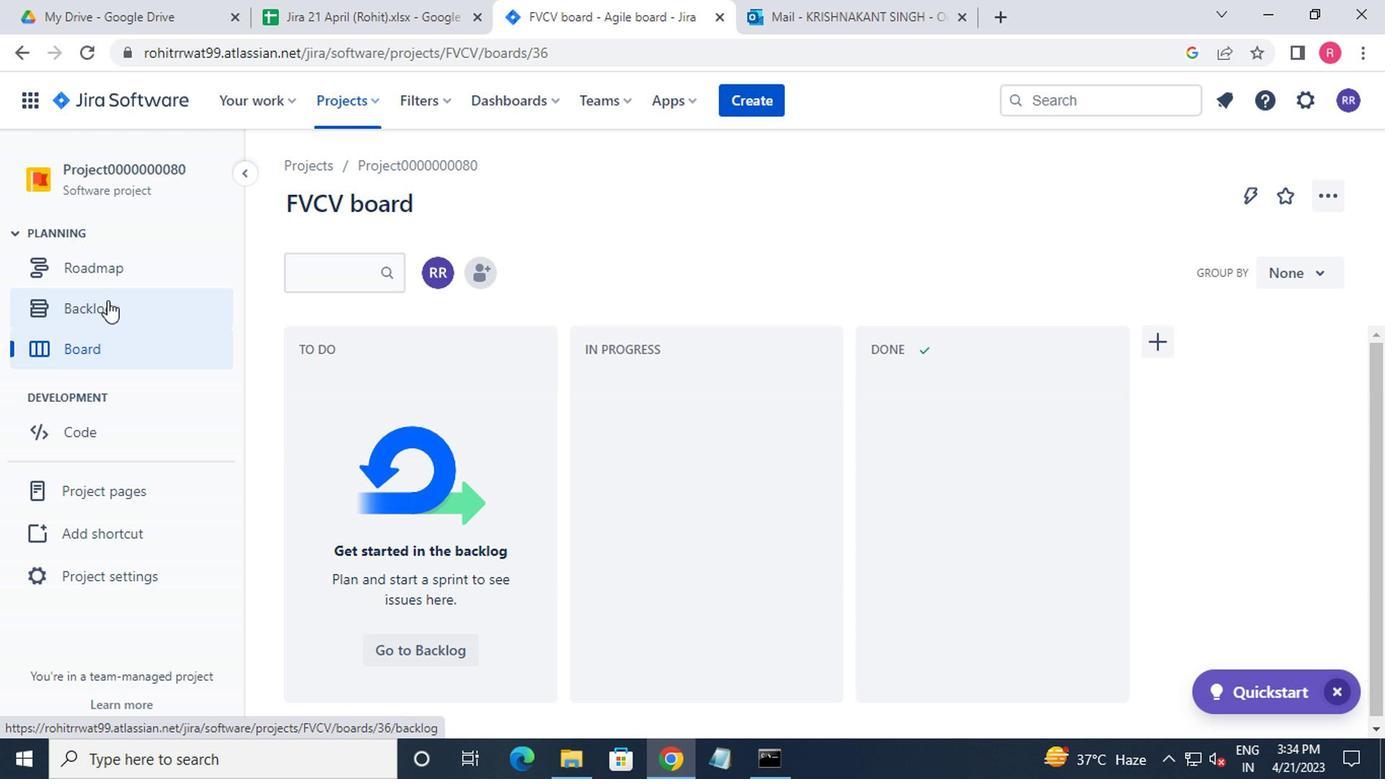 
Action: Mouse moved to (409, 450)
Screenshot: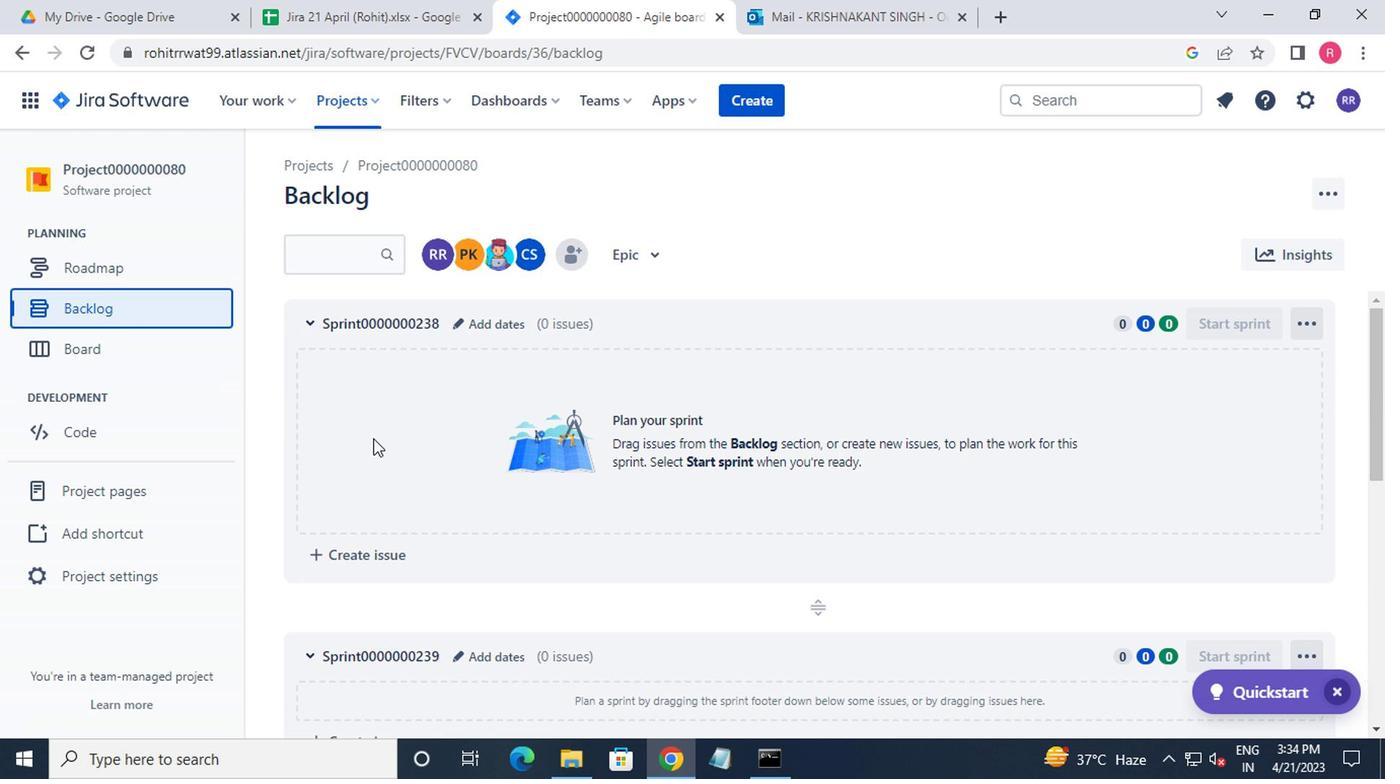 
Action: Mouse scrolled (409, 448) with delta (0, -1)
Screenshot: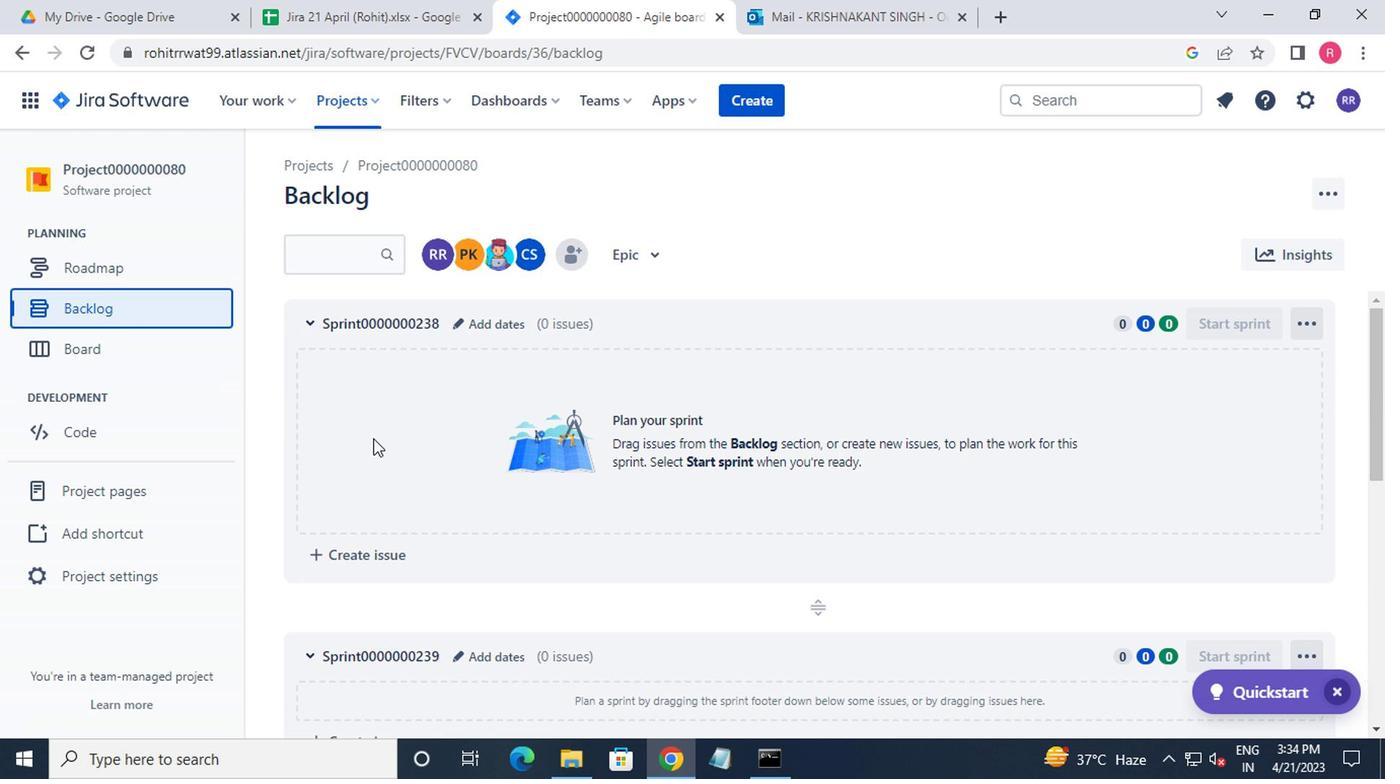 
Action: Mouse moved to (439, 453)
Screenshot: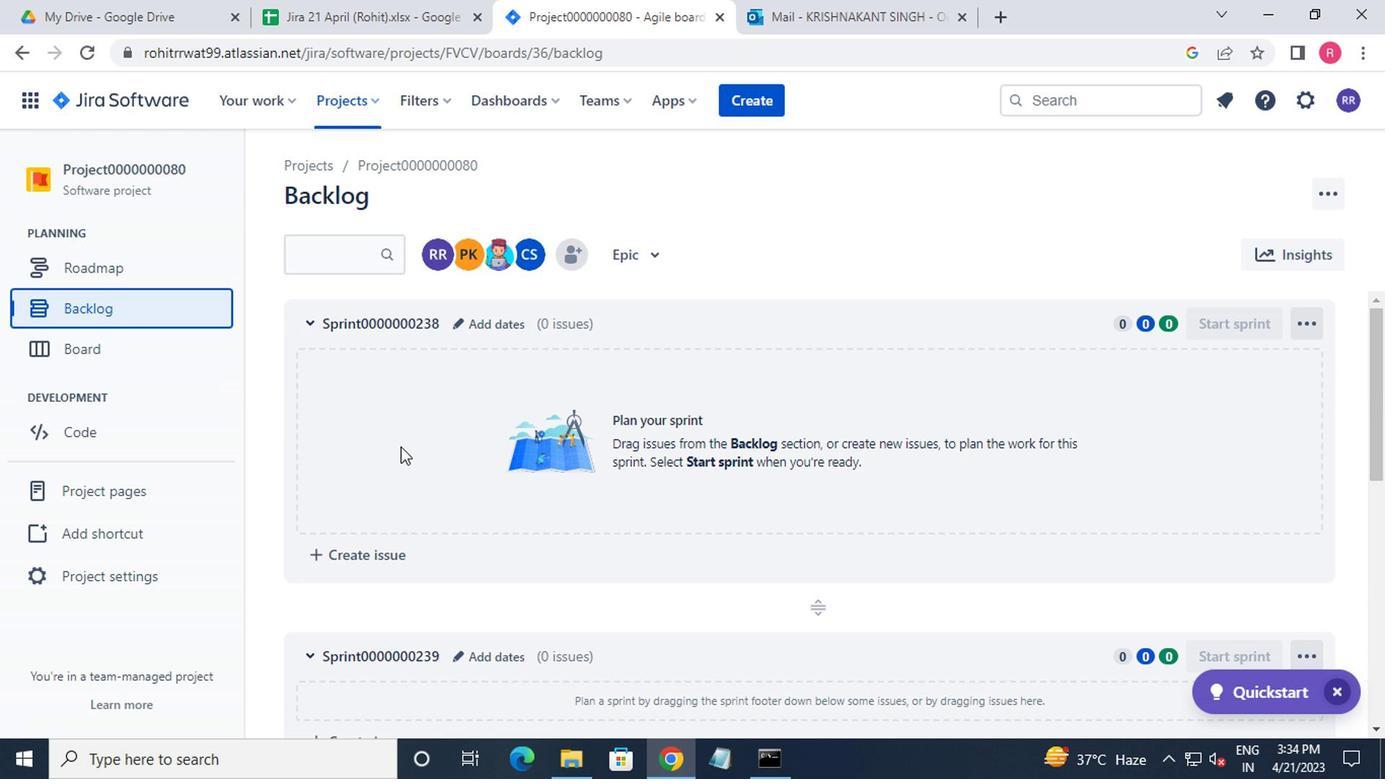 
Action: Mouse scrolled (439, 453) with delta (0, 0)
Screenshot: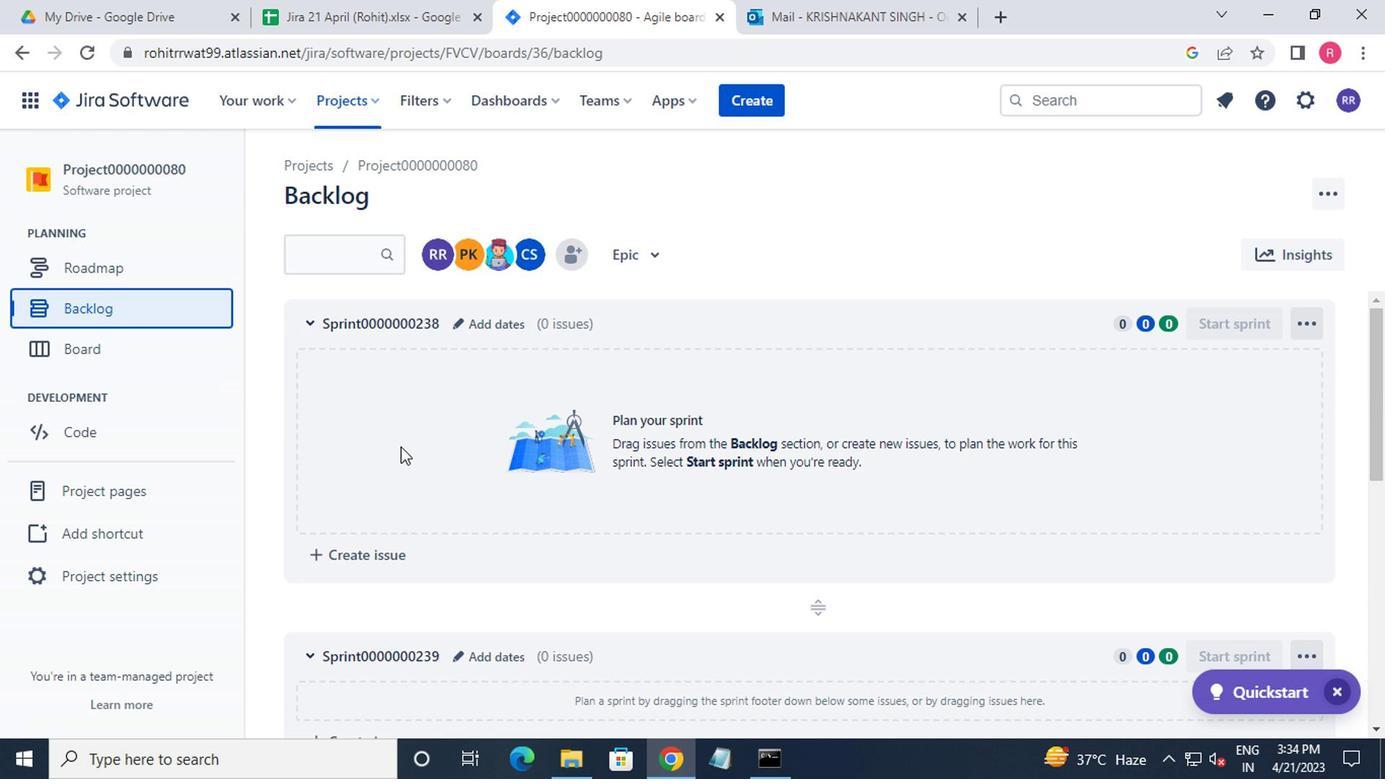 
Action: Mouse moved to (461, 458)
Screenshot: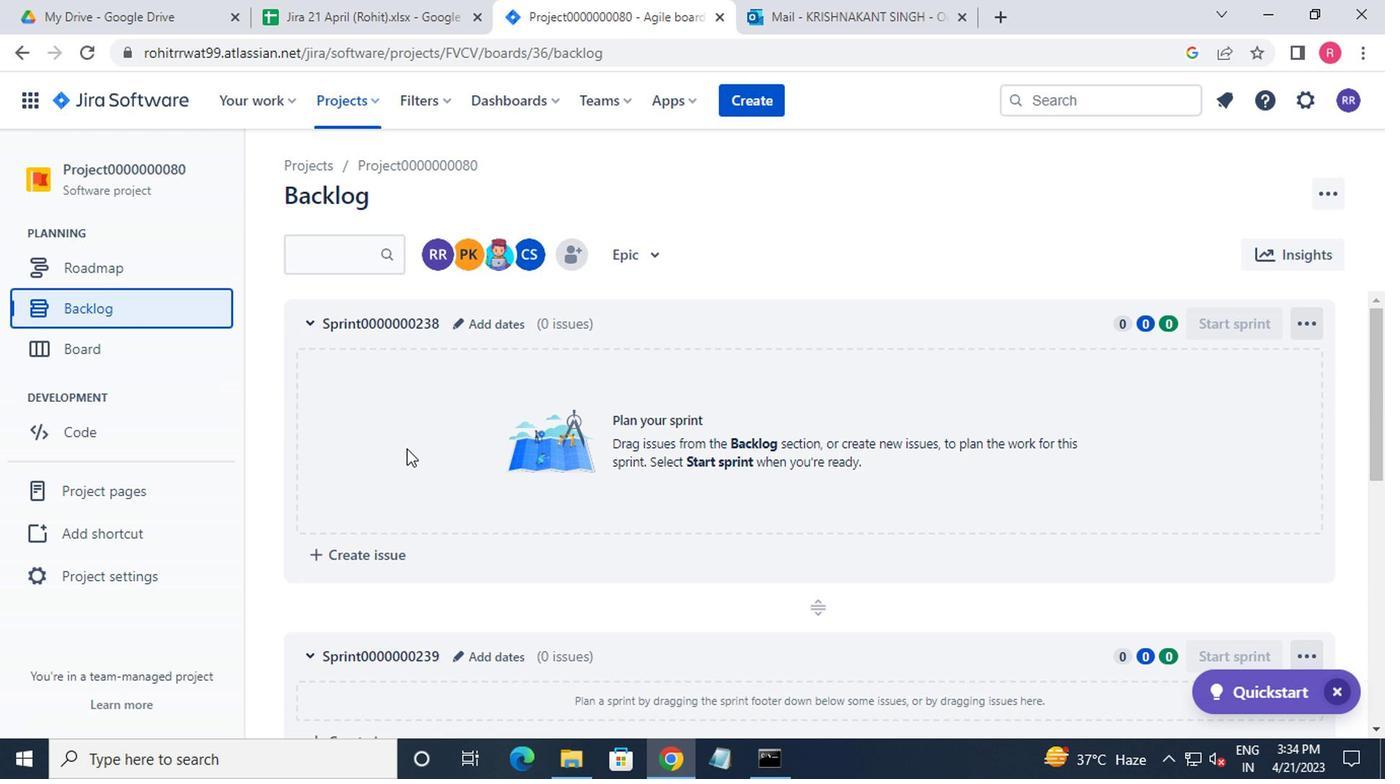 
Action: Mouse scrolled (461, 458) with delta (0, 0)
Screenshot: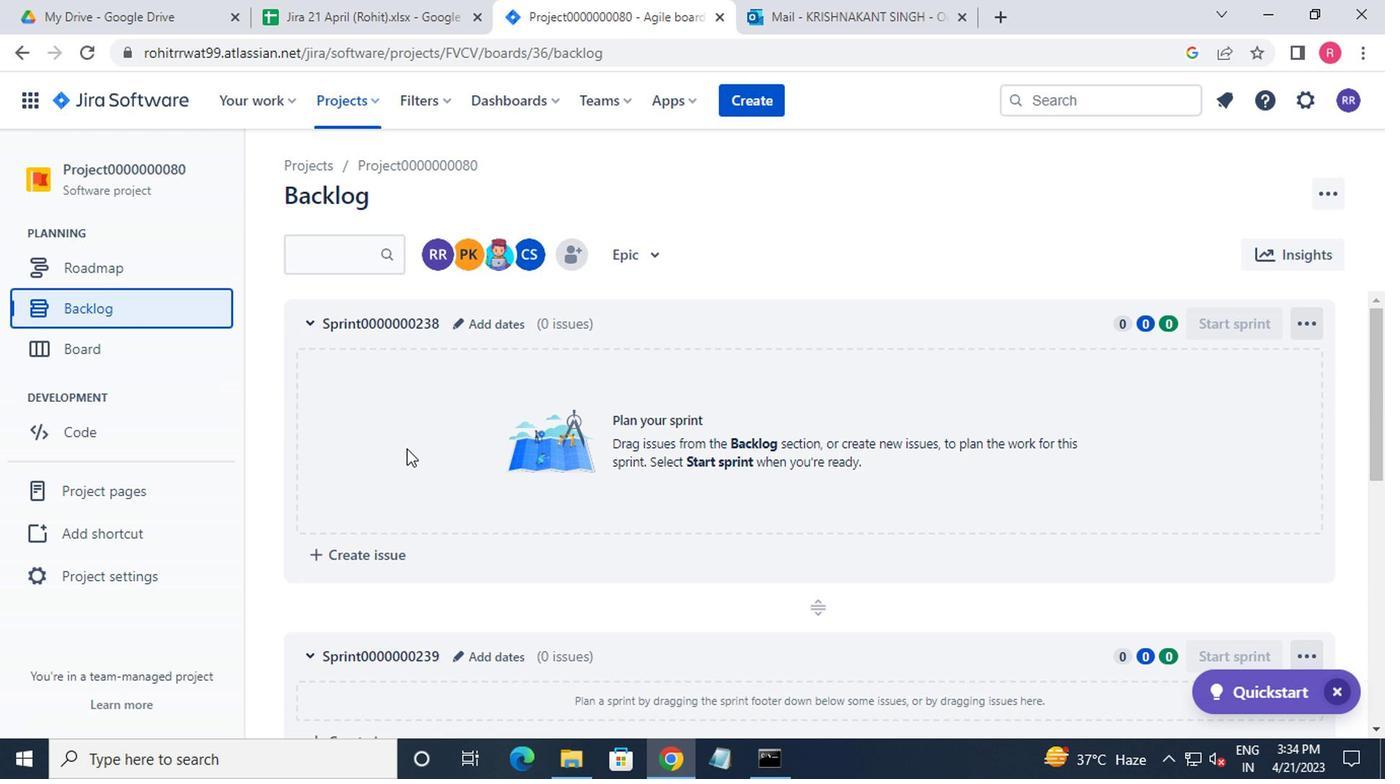 
Action: Mouse moved to (474, 458)
Screenshot: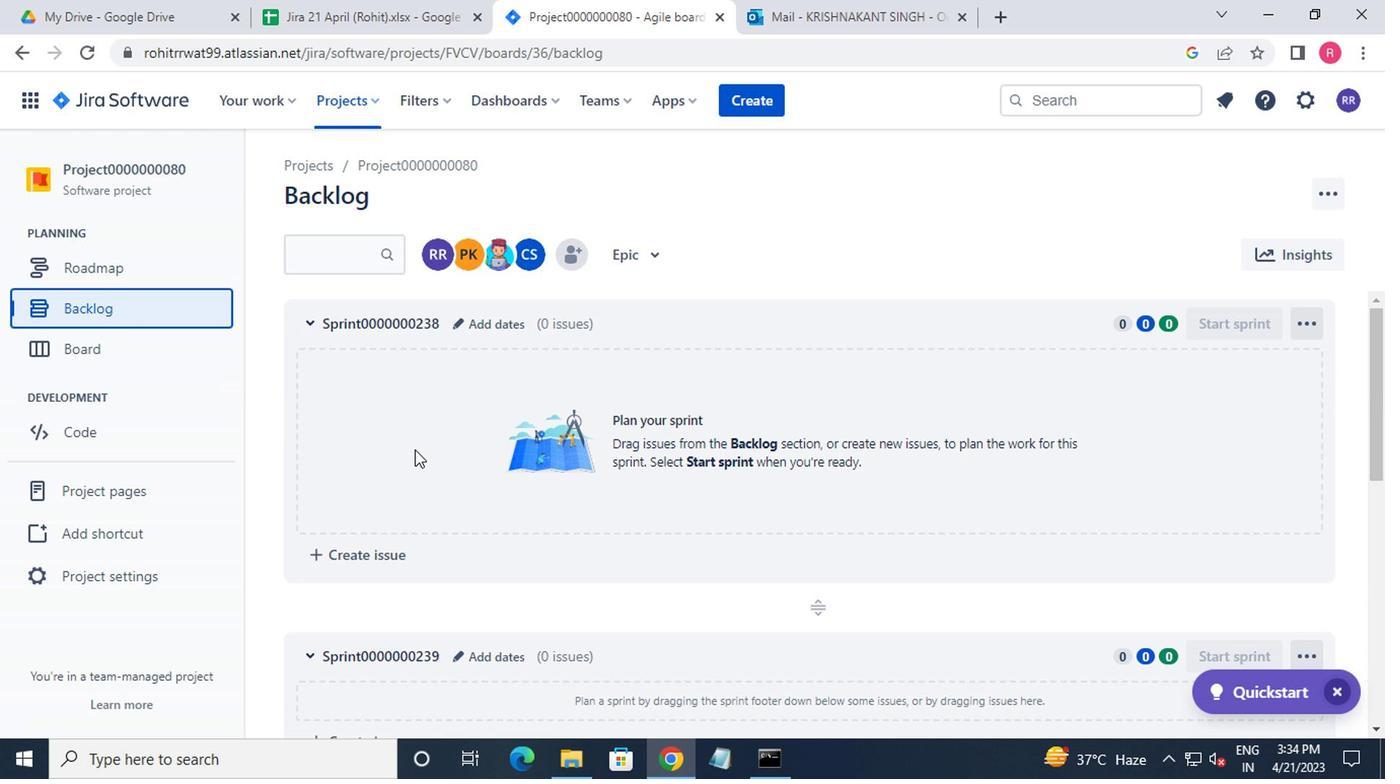 
Action: Mouse scrolled (474, 458) with delta (0, 0)
Screenshot: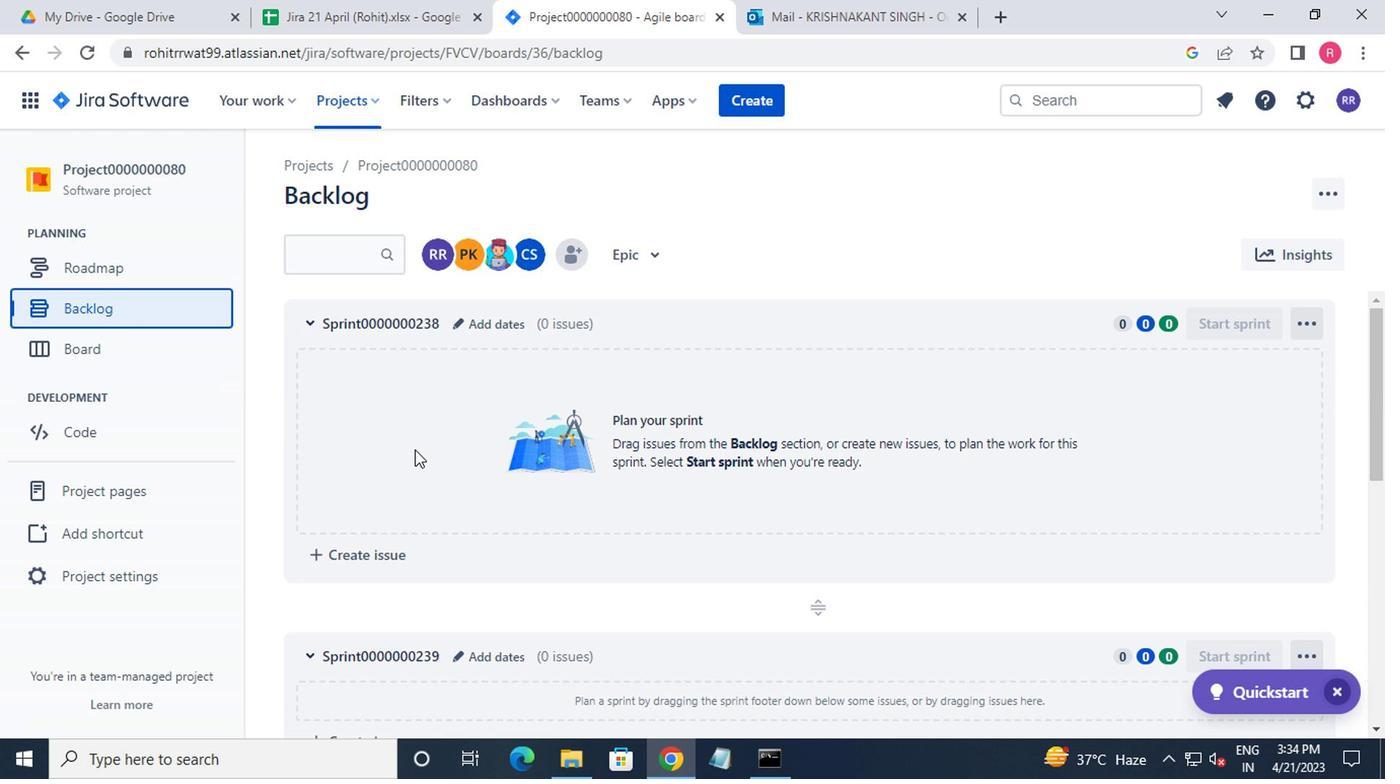 
Action: Mouse moved to (477, 458)
Screenshot: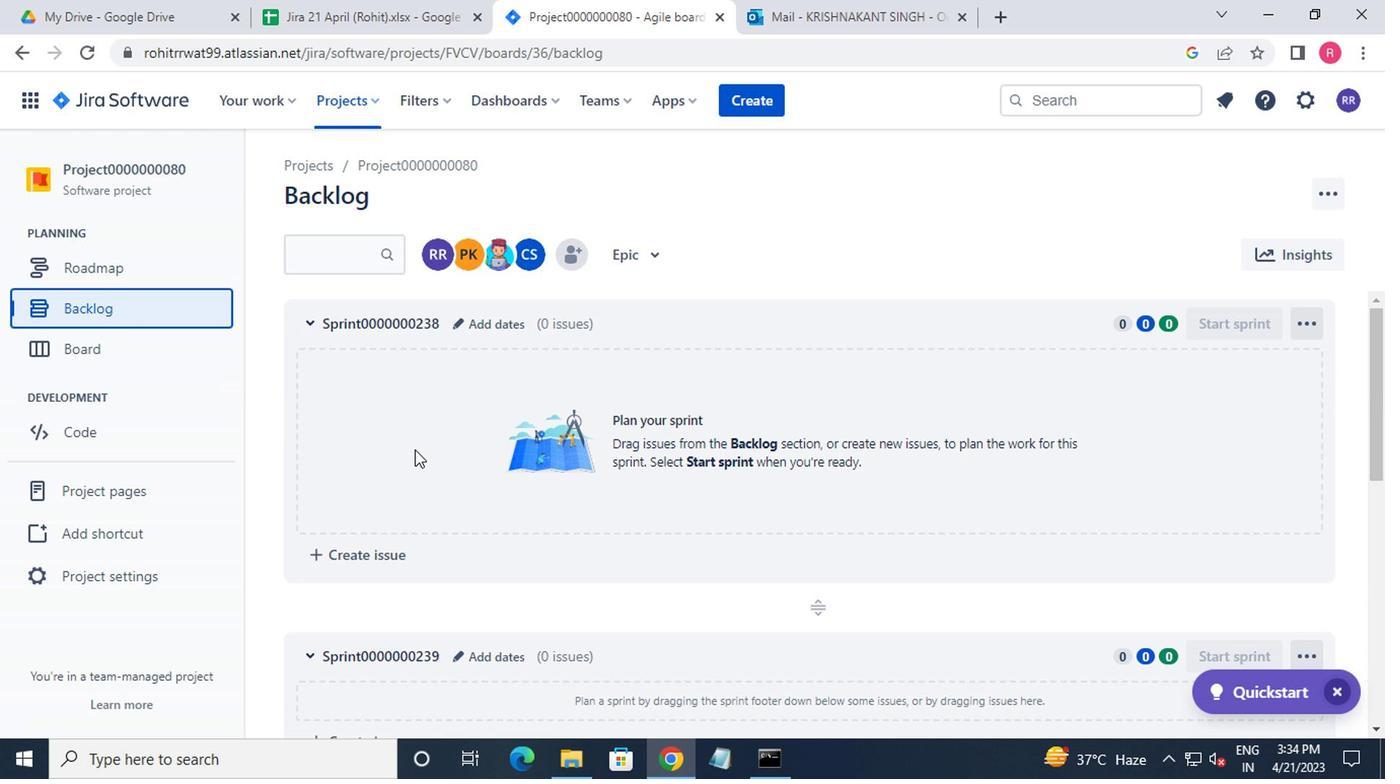 
Action: Mouse scrolled (477, 458) with delta (0, 0)
Screenshot: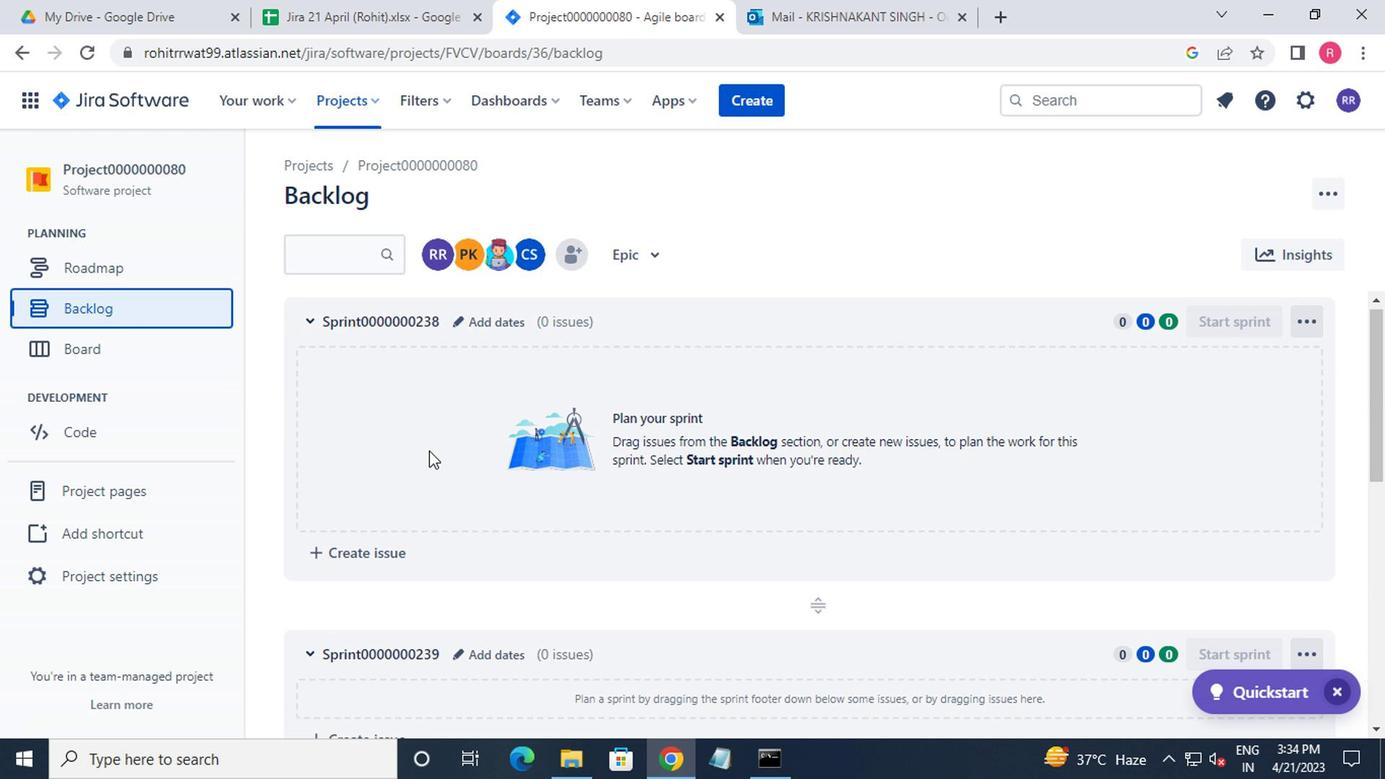 
Action: Mouse moved to (804, 577)
Screenshot: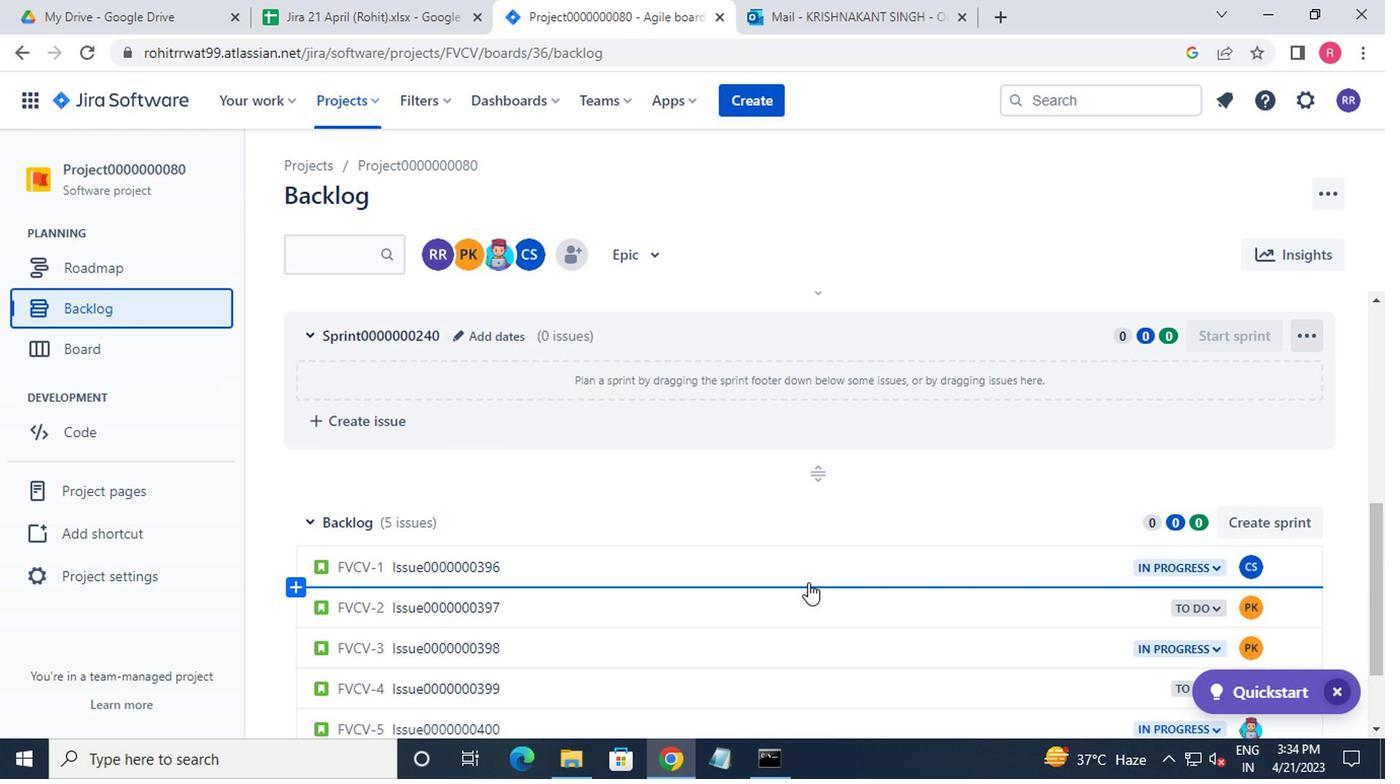 
Action: Mouse pressed left at (804, 577)
Screenshot: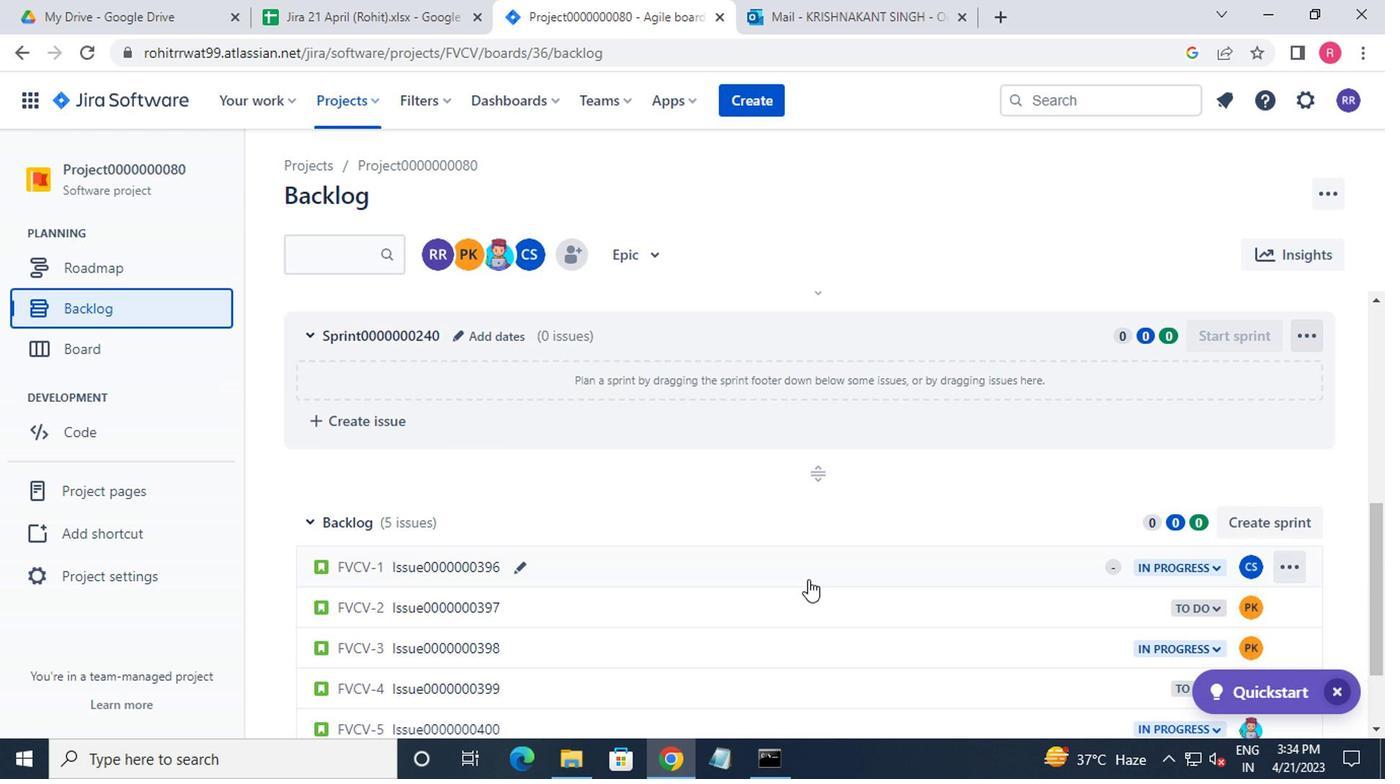 
Action: Mouse moved to (1020, 404)
Screenshot: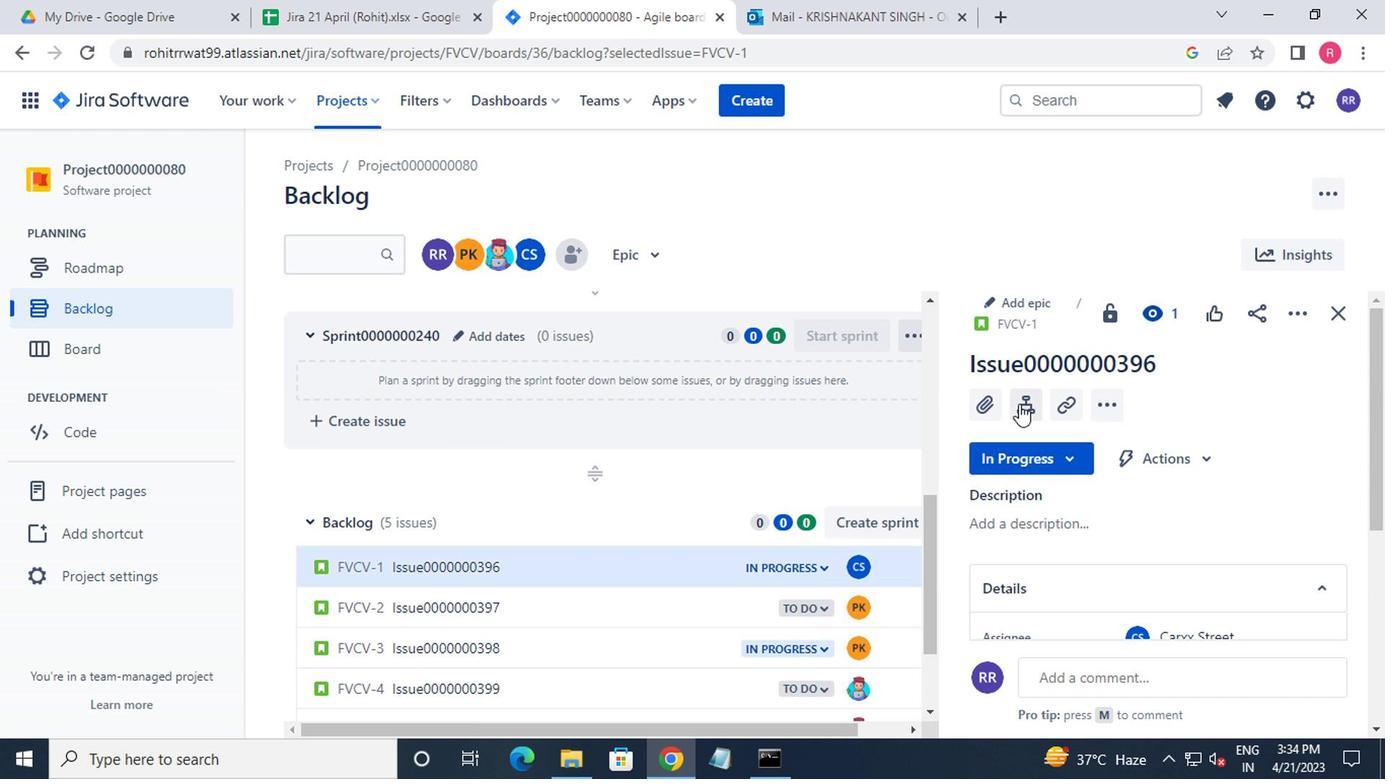 
Action: Mouse pressed left at (1020, 404)
Screenshot: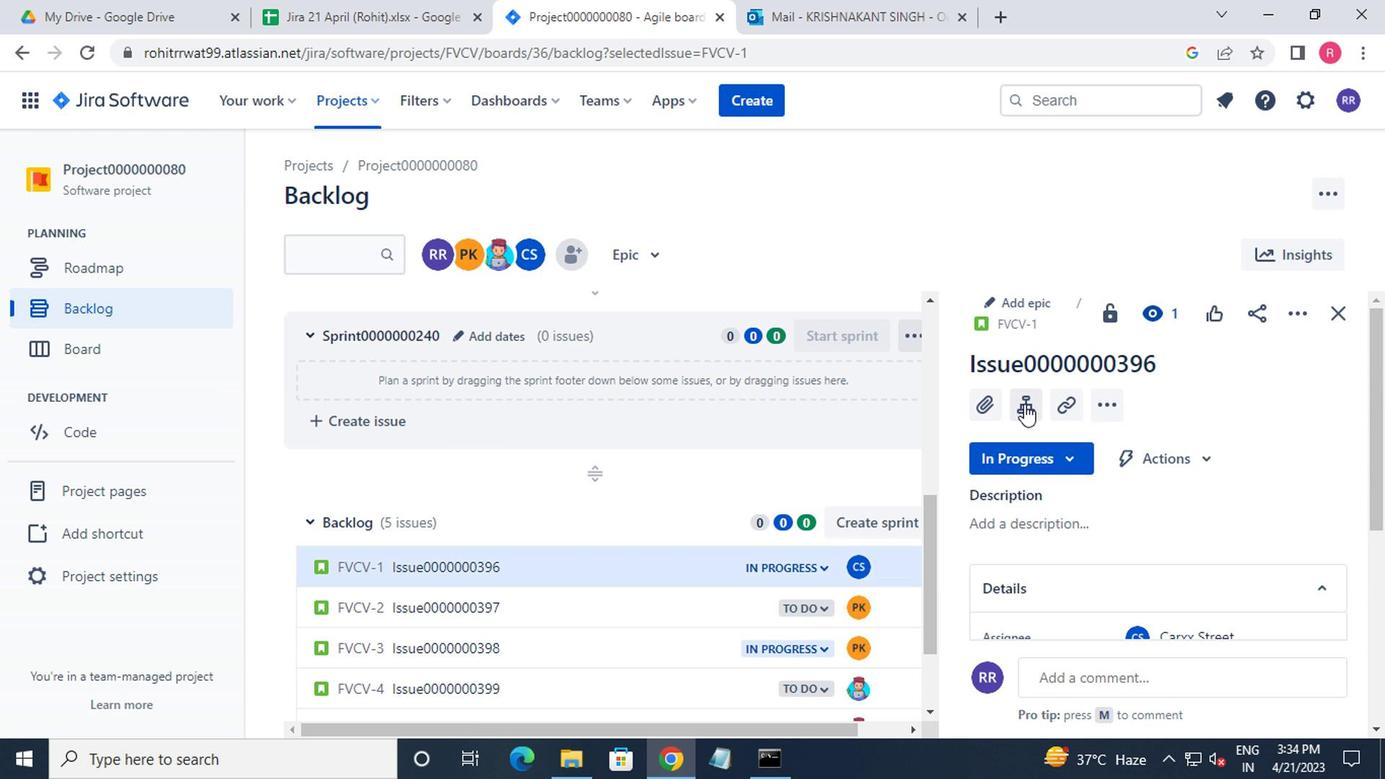 
Action: Mouse moved to (1007, 491)
Screenshot: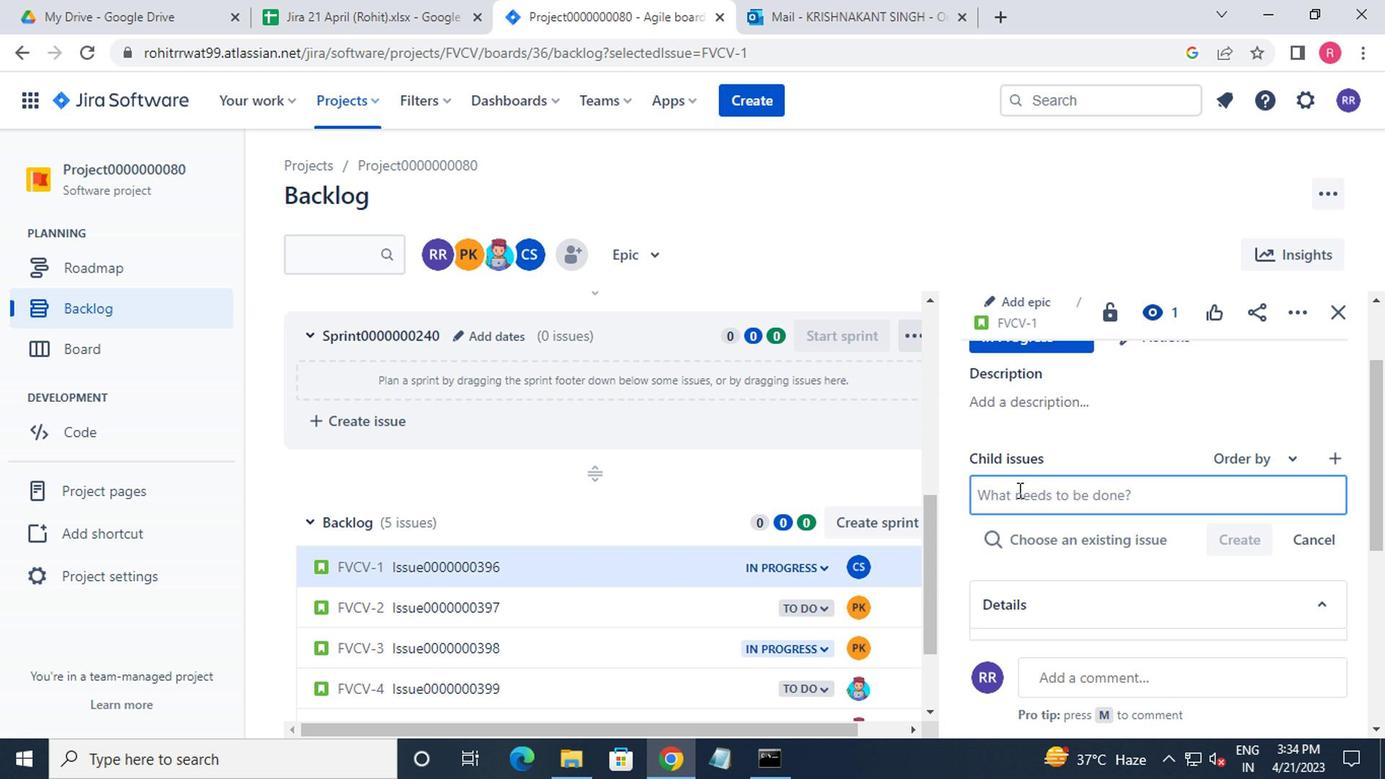 
Action: Key pressed <Key.shift>CHILD<Key.shift_r>ISSUE0000000791<Key.enter>
Screenshot: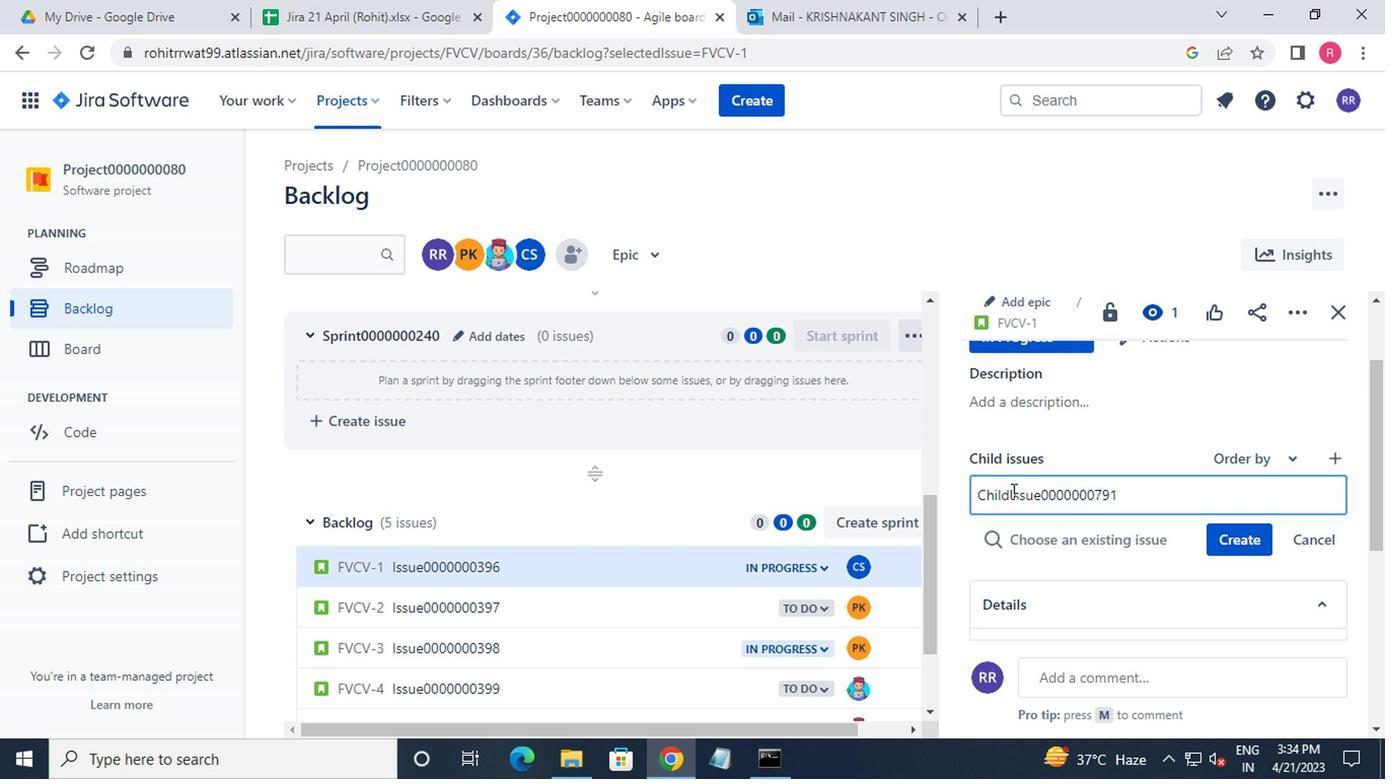 
